 Task: Create in the project AgileKite and in the Backlog issue 'Create a new online platform for online sales and negotiation courses with advanced sales techniques and negotiation skills features' a child issue 'Integration with benefits management systems', and assign it to team member softage.2@softage.net. Create in the project AgileKite and in the Backlog issue 'Implement a new cloud-based supply chain management system for a company with advanced supply chain visibility and planning features' a child issue 'Code optimization for energy-efficient data compression', and assign it to team member softage.3@softage.net
Action: Mouse scrolled (388, 683) with delta (0, 0)
Screenshot: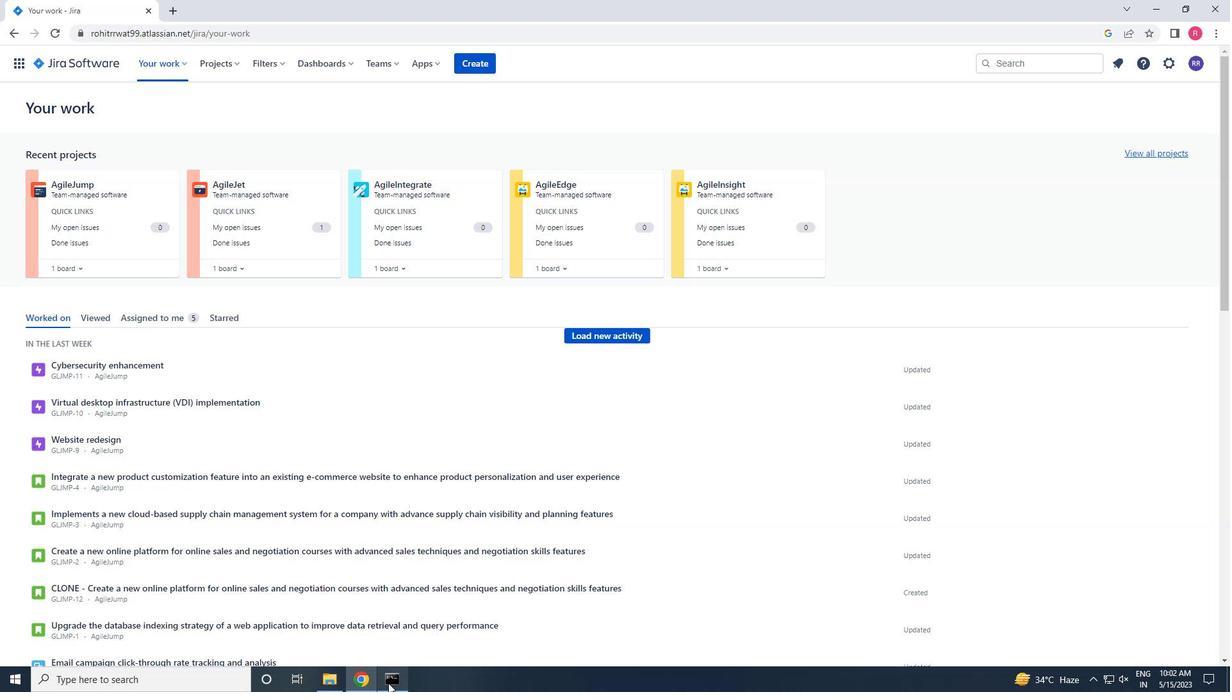 
Action: Mouse moved to (218, 62)
Screenshot: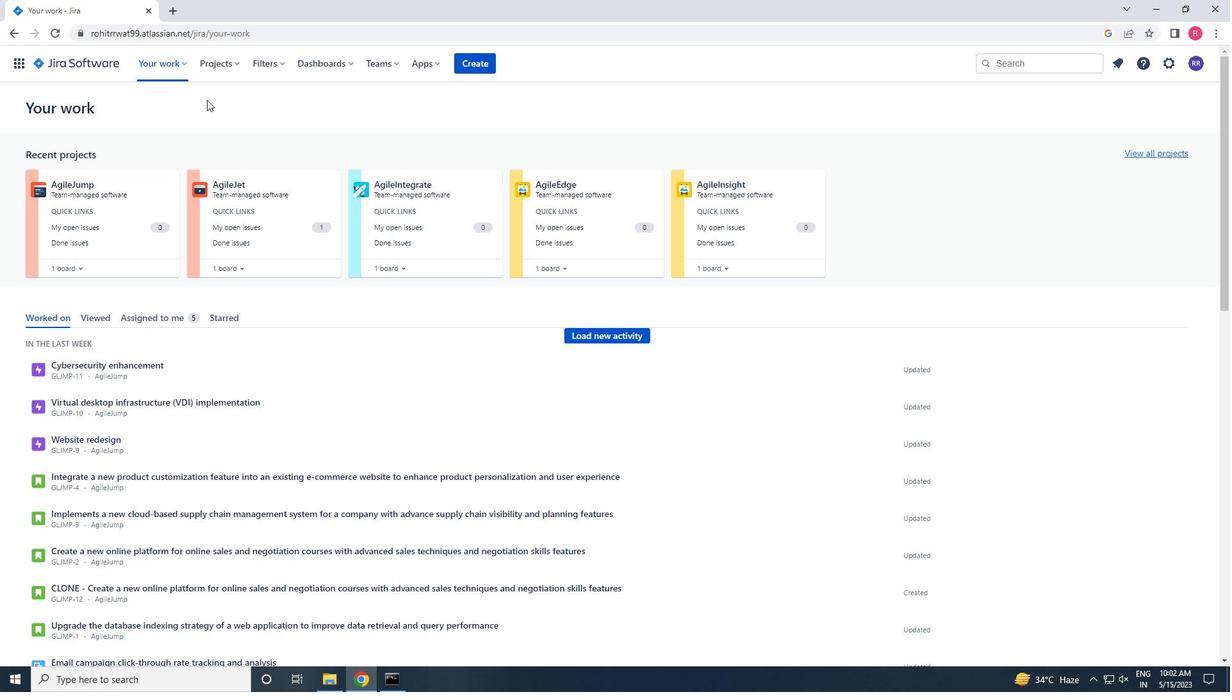 
Action: Mouse pressed left at (218, 62)
Screenshot: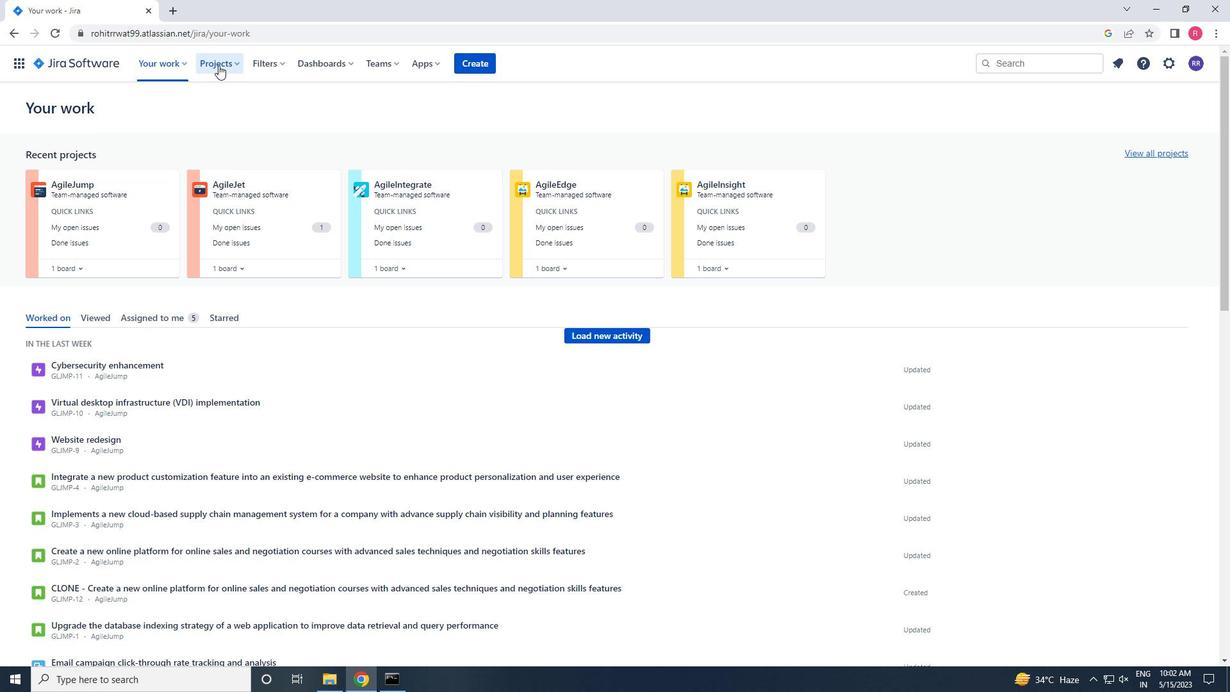 
Action: Mouse moved to (255, 119)
Screenshot: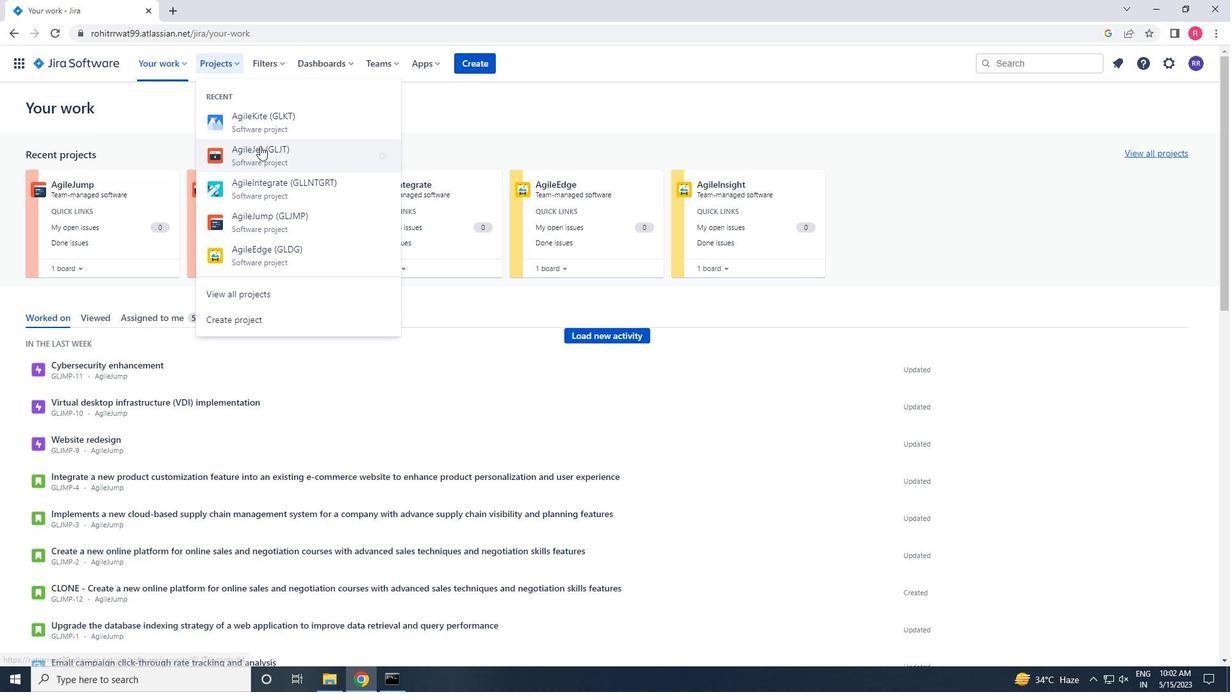
Action: Mouse pressed left at (255, 119)
Screenshot: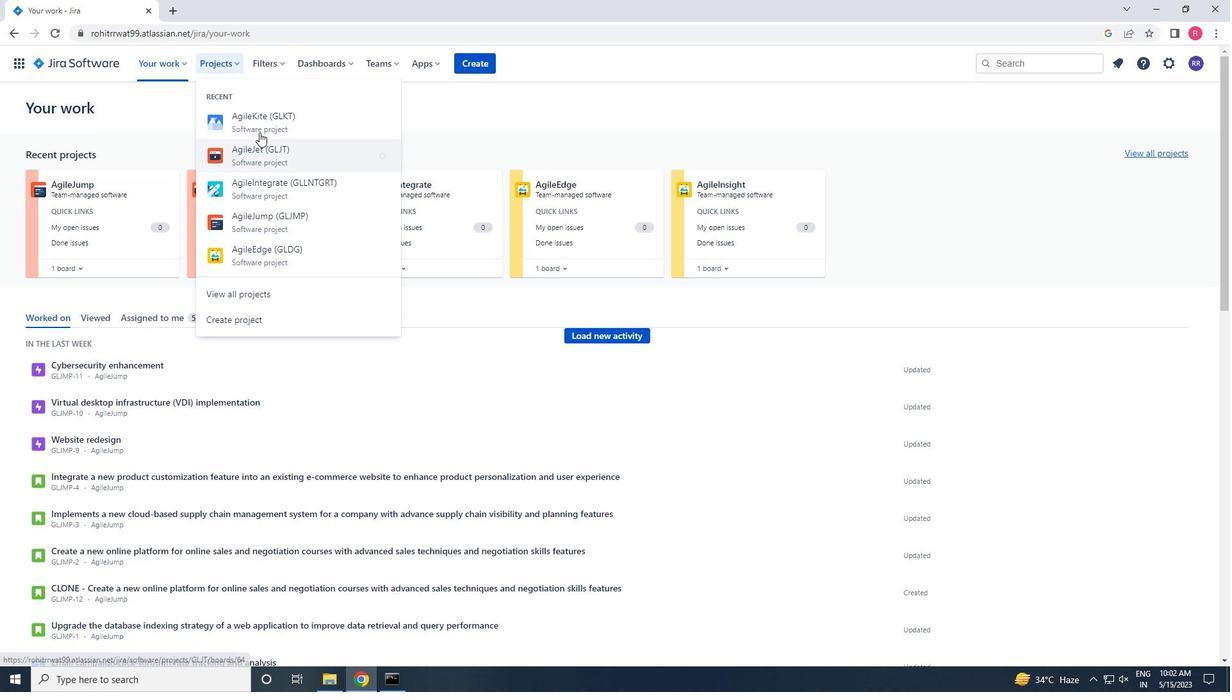 
Action: Mouse moved to (69, 197)
Screenshot: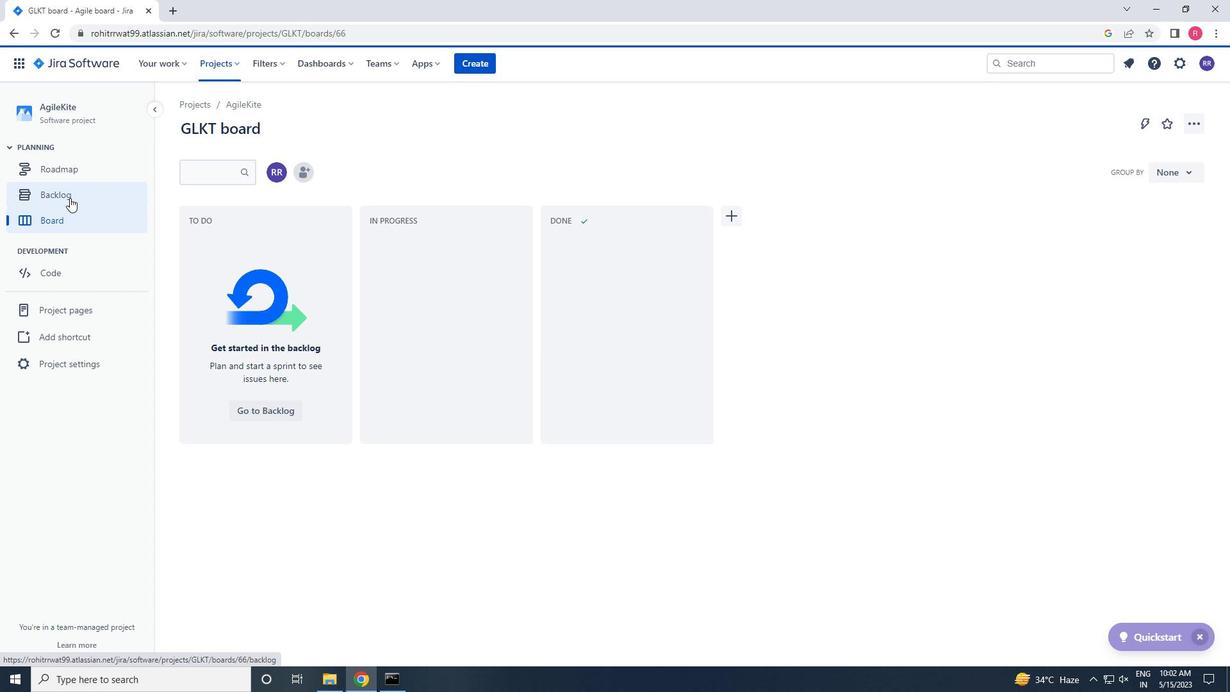 
Action: Mouse pressed left at (69, 197)
Screenshot: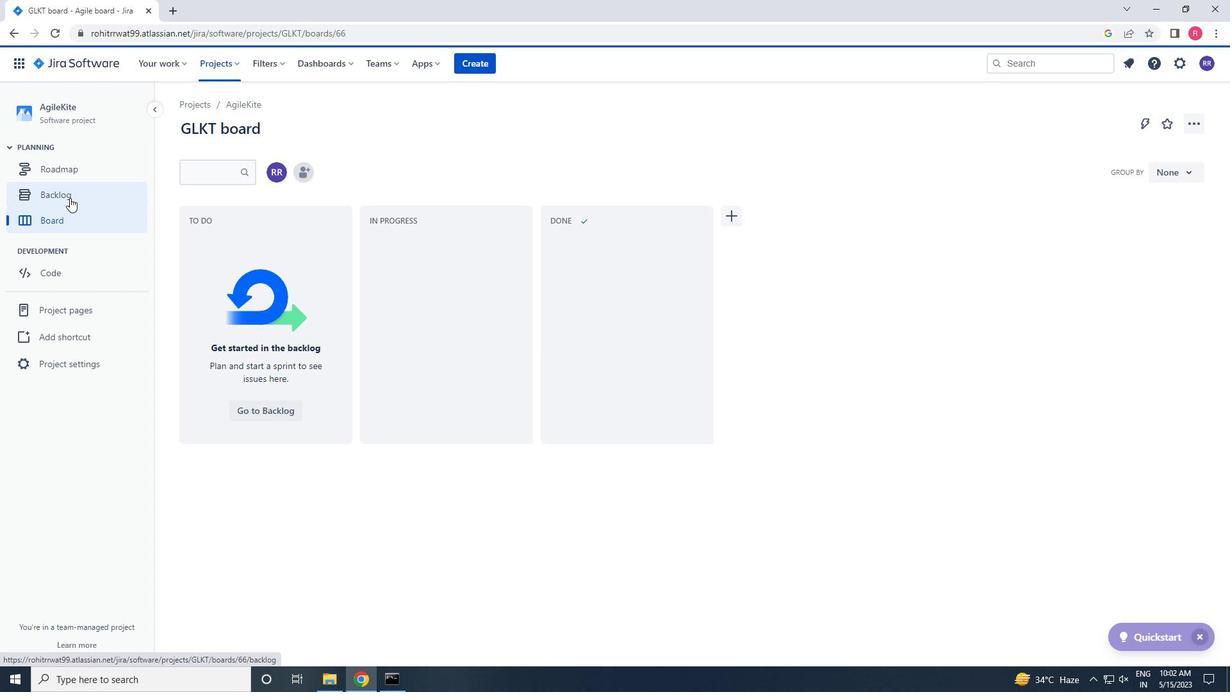 
Action: Mouse moved to (424, 346)
Screenshot: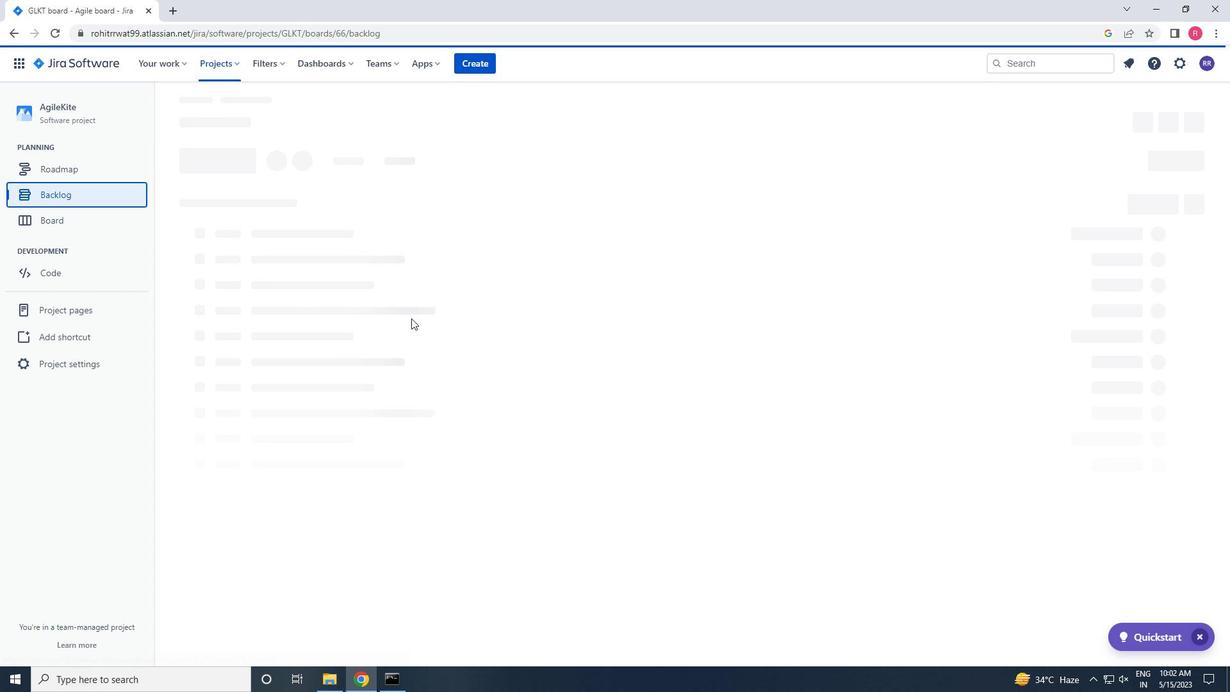 
Action: Mouse scrolled (424, 346) with delta (0, 0)
Screenshot: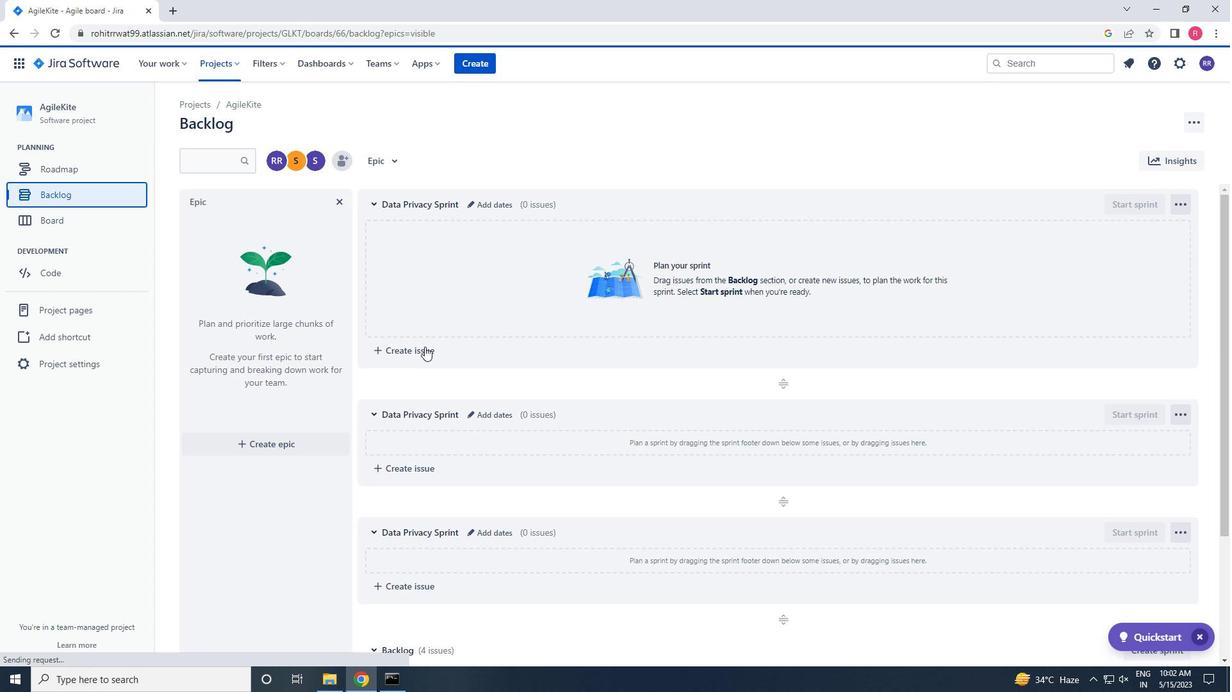 
Action: Mouse scrolled (424, 346) with delta (0, 0)
Screenshot: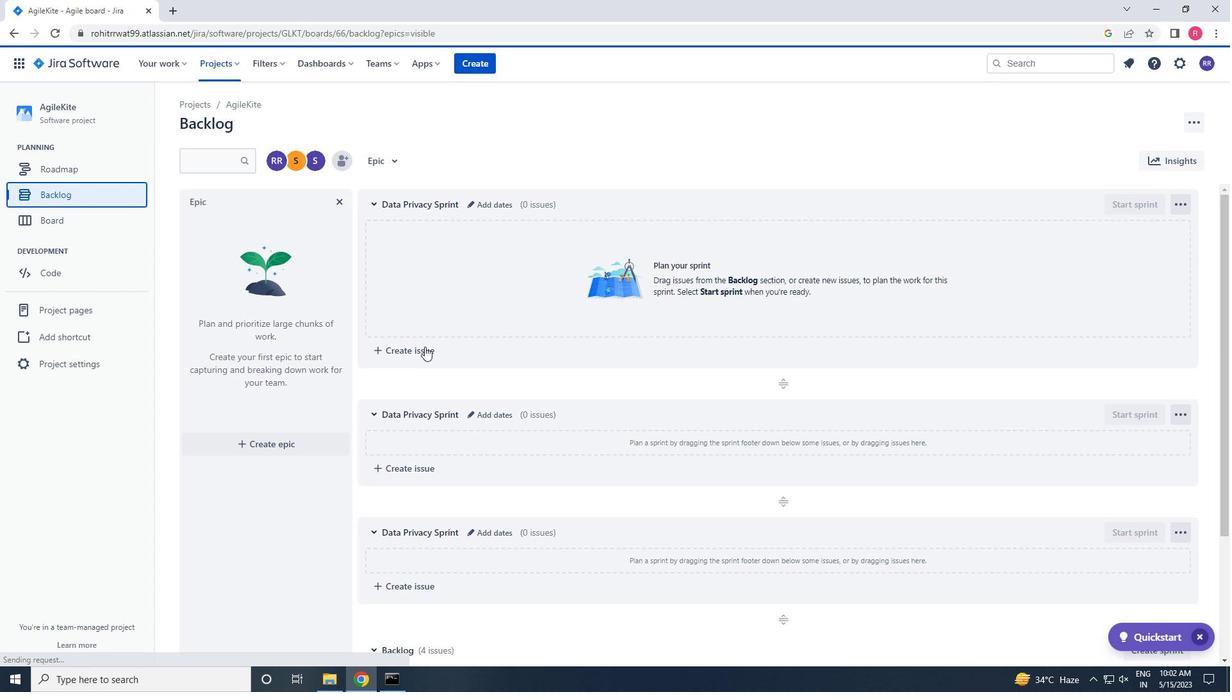 
Action: Mouse scrolled (424, 346) with delta (0, 0)
Screenshot: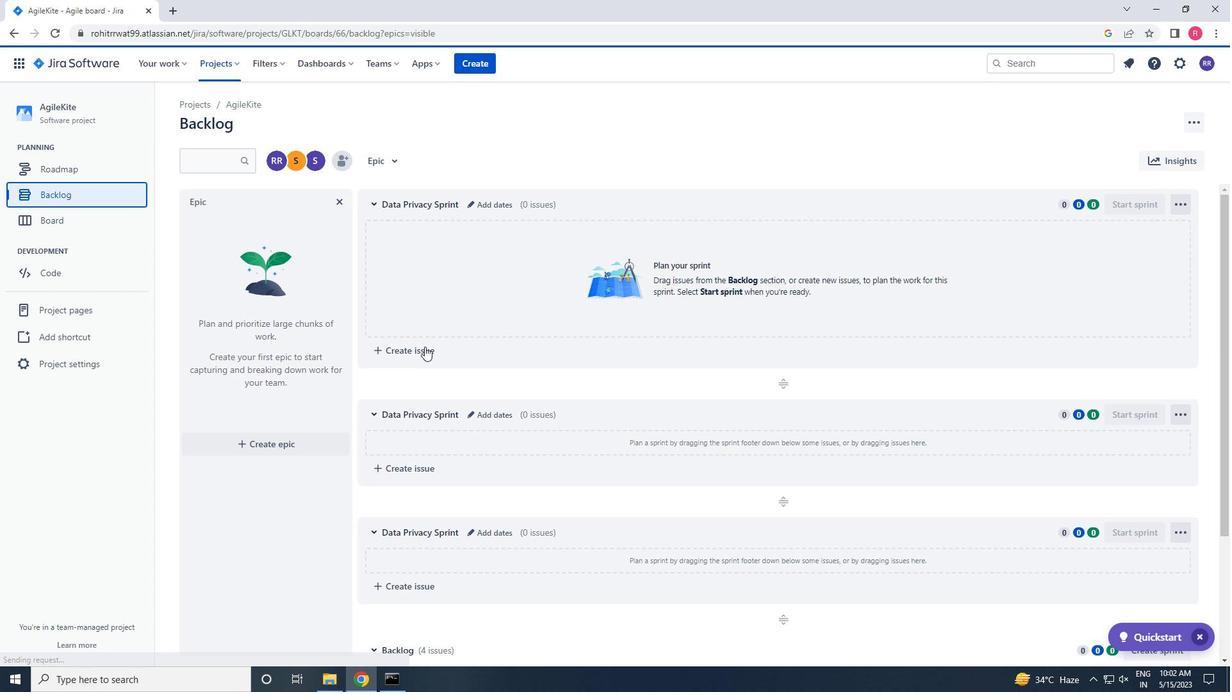 
Action: Mouse scrolled (424, 346) with delta (0, 0)
Screenshot: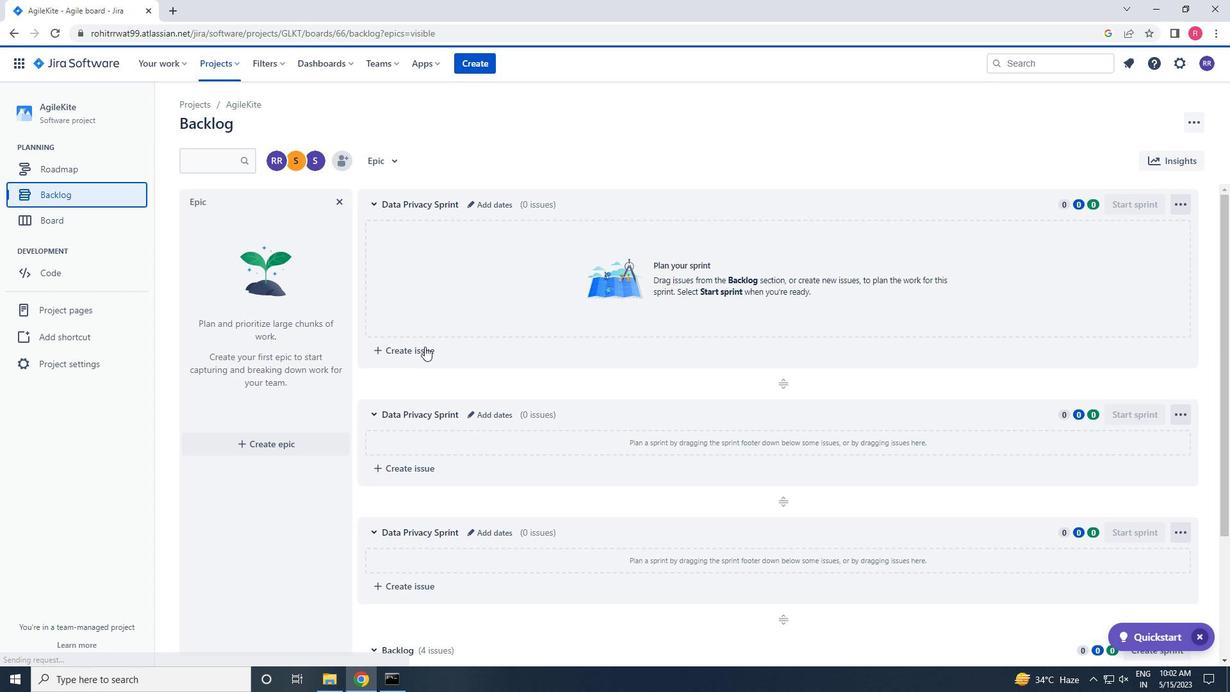 
Action: Mouse moved to (425, 347)
Screenshot: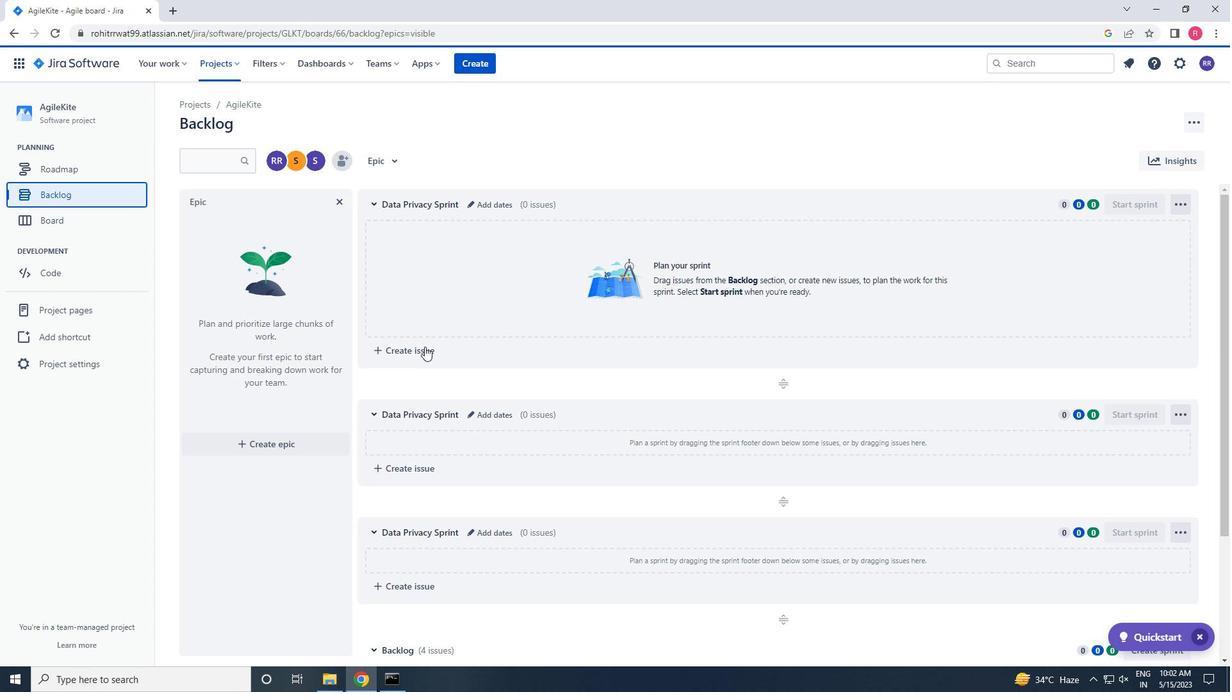
Action: Mouse scrolled (425, 346) with delta (0, 0)
Screenshot: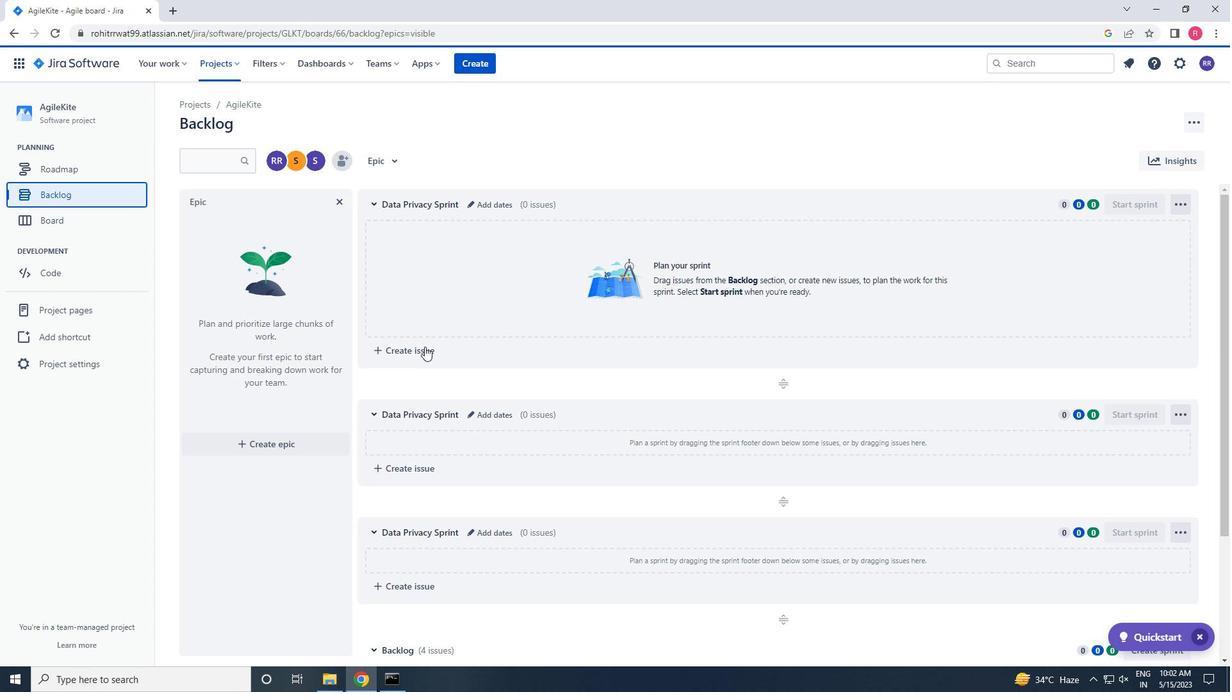 
Action: Mouse moved to (486, 379)
Screenshot: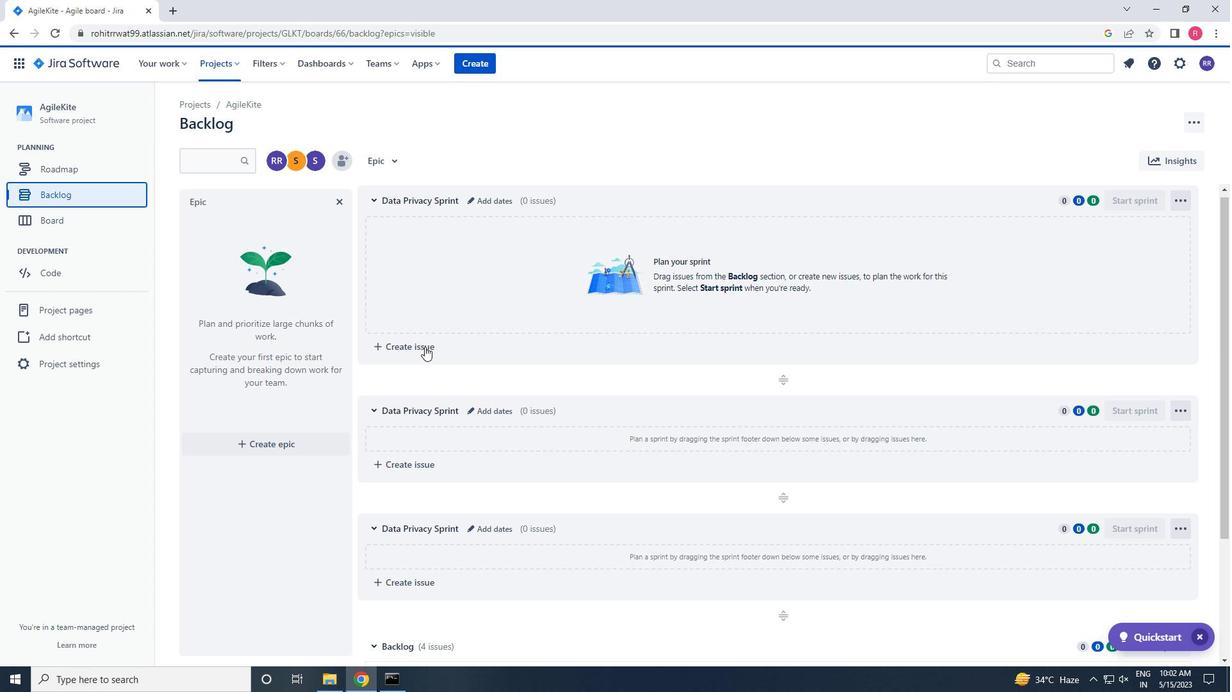 
Action: Mouse scrolled (486, 378) with delta (0, 0)
Screenshot: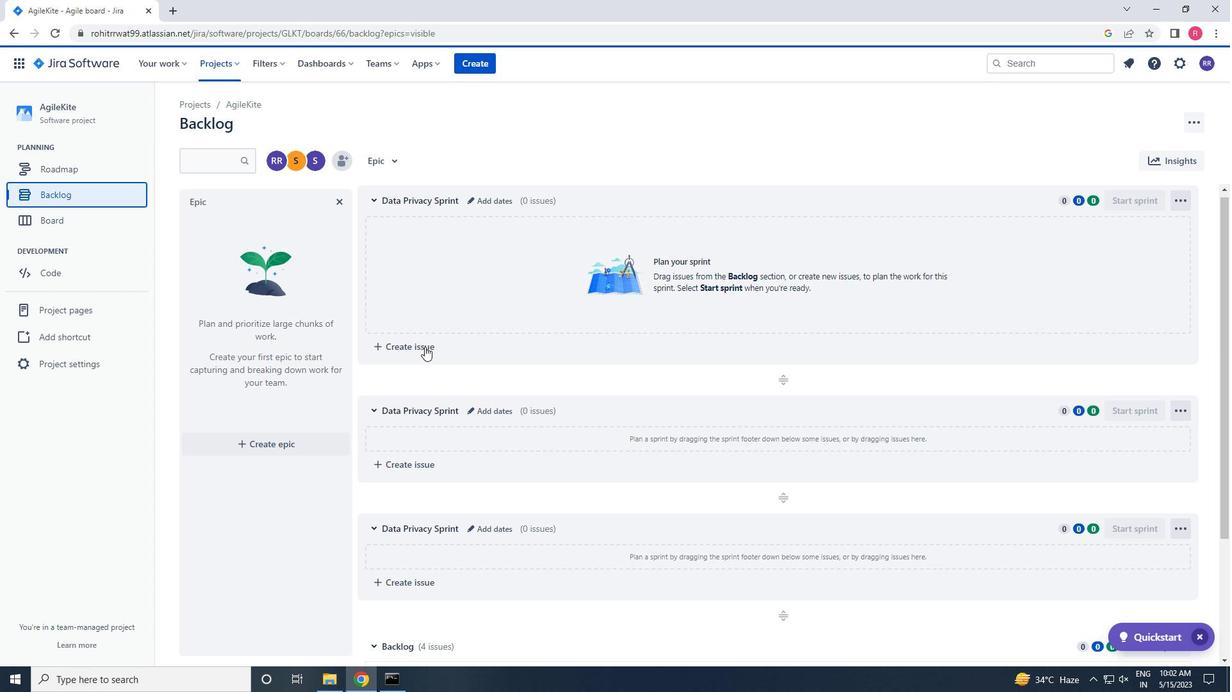 
Action: Mouse moved to (633, 483)
Screenshot: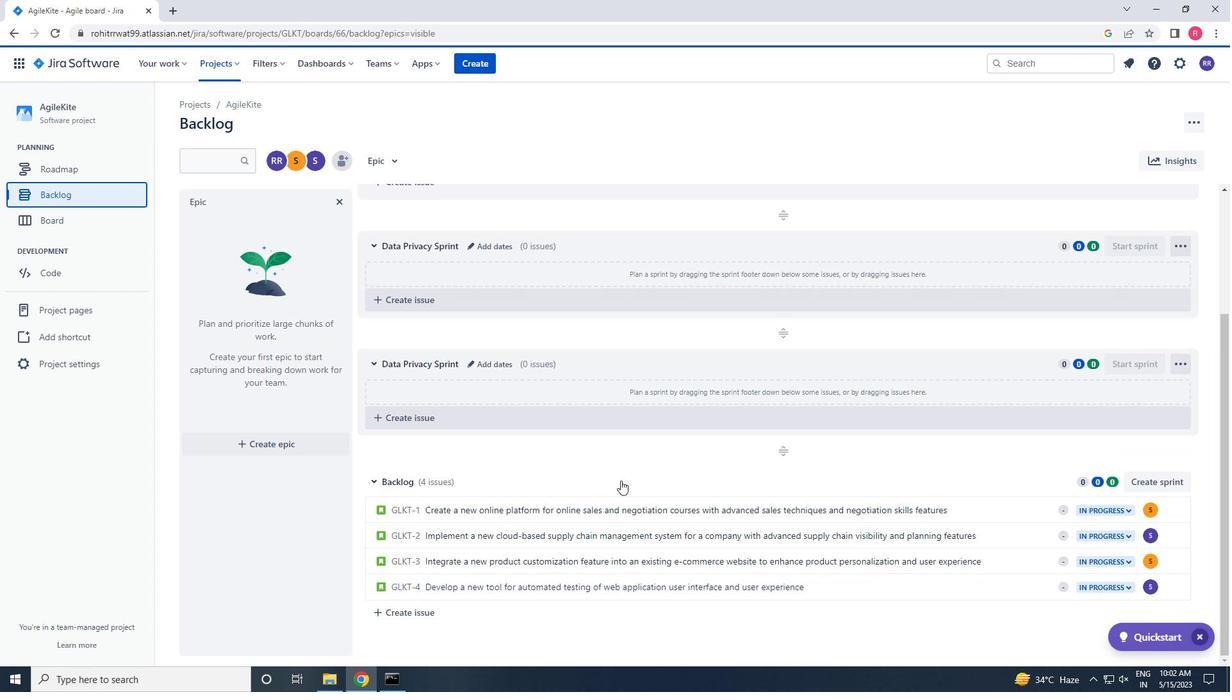 
Action: Mouse scrolled (633, 483) with delta (0, 0)
Screenshot: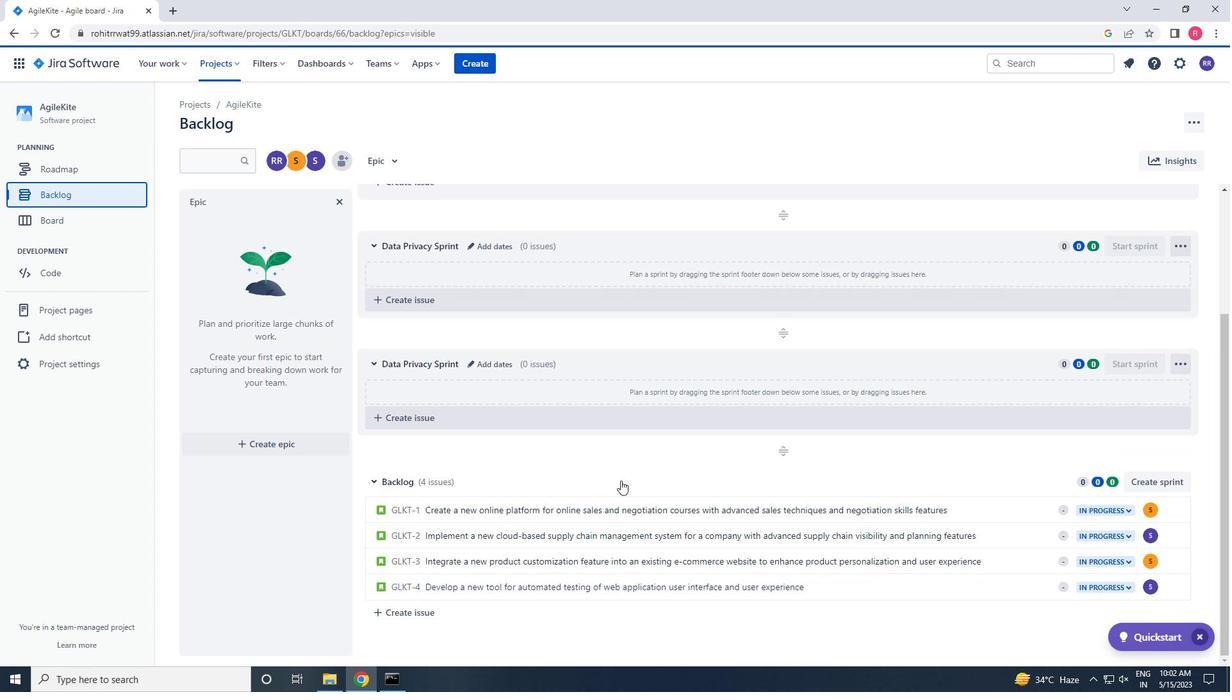
Action: Mouse moved to (635, 485)
Screenshot: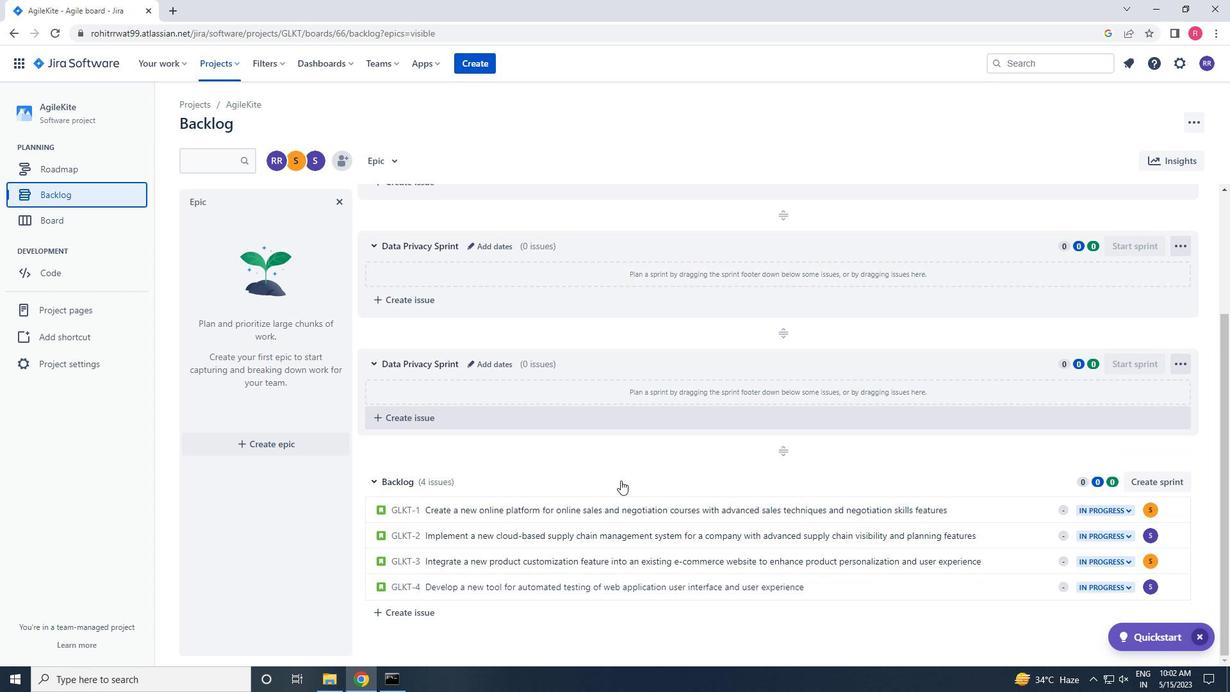 
Action: Mouse scrolled (635, 484) with delta (0, 0)
Screenshot: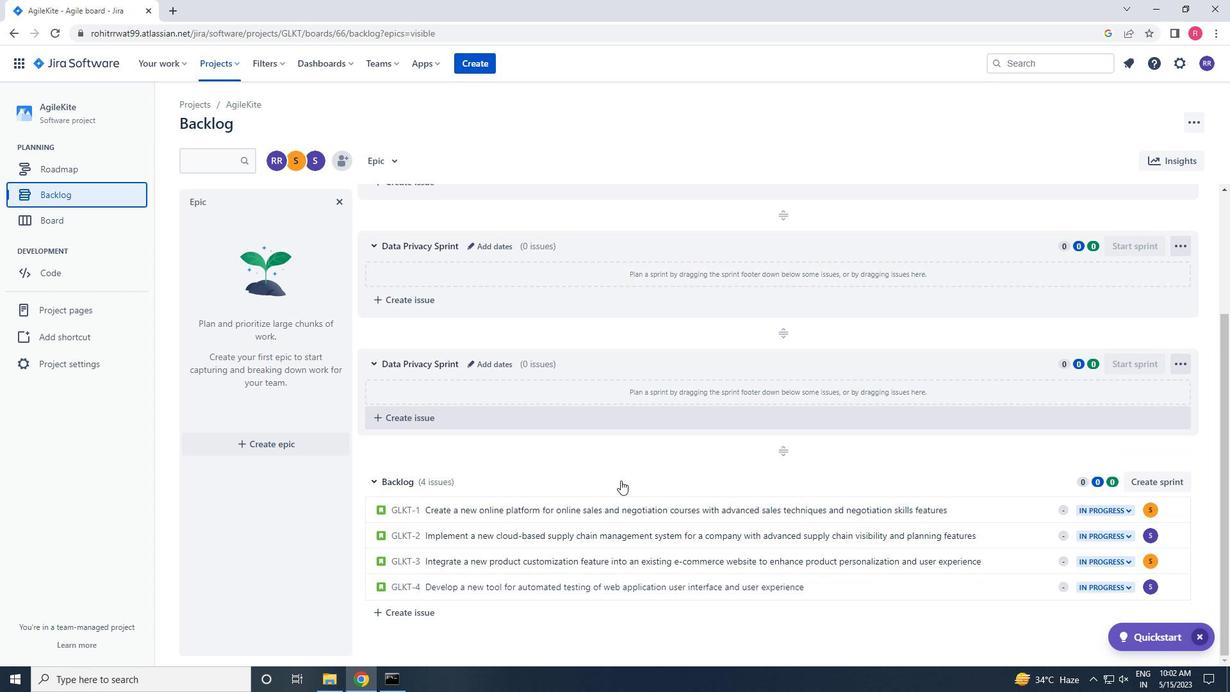 
Action: Mouse moved to (635, 485)
Screenshot: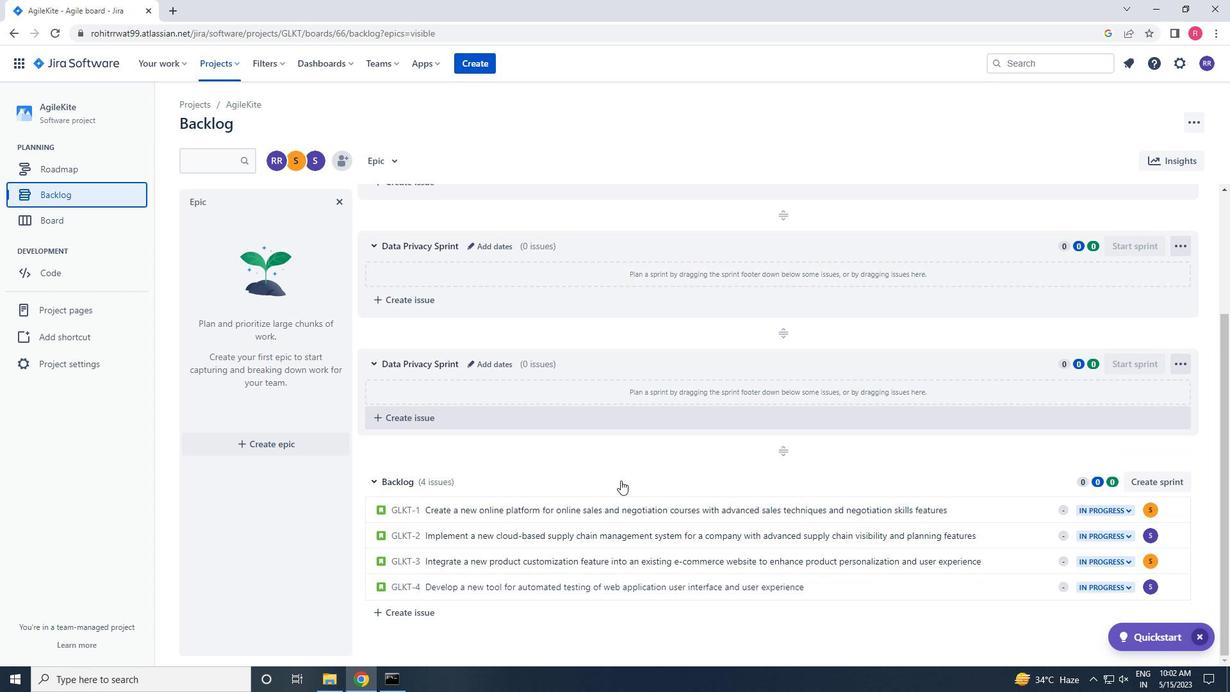 
Action: Mouse scrolled (635, 484) with delta (0, 0)
Screenshot: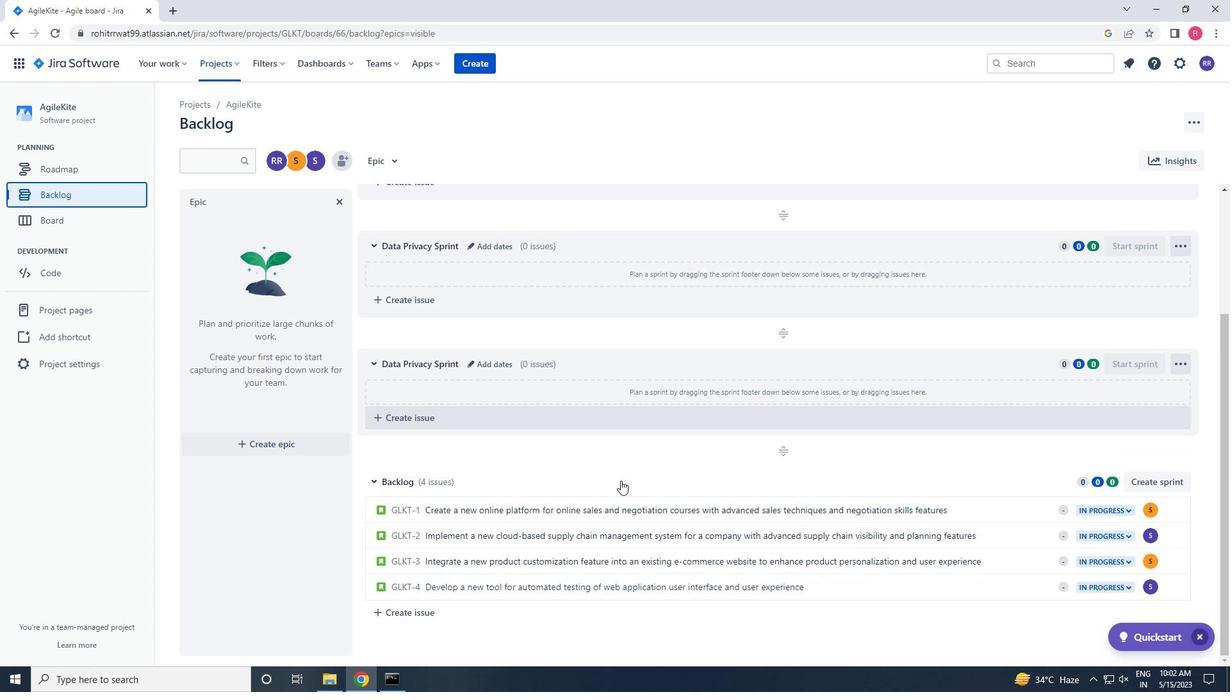 
Action: Mouse moved to (1006, 512)
Screenshot: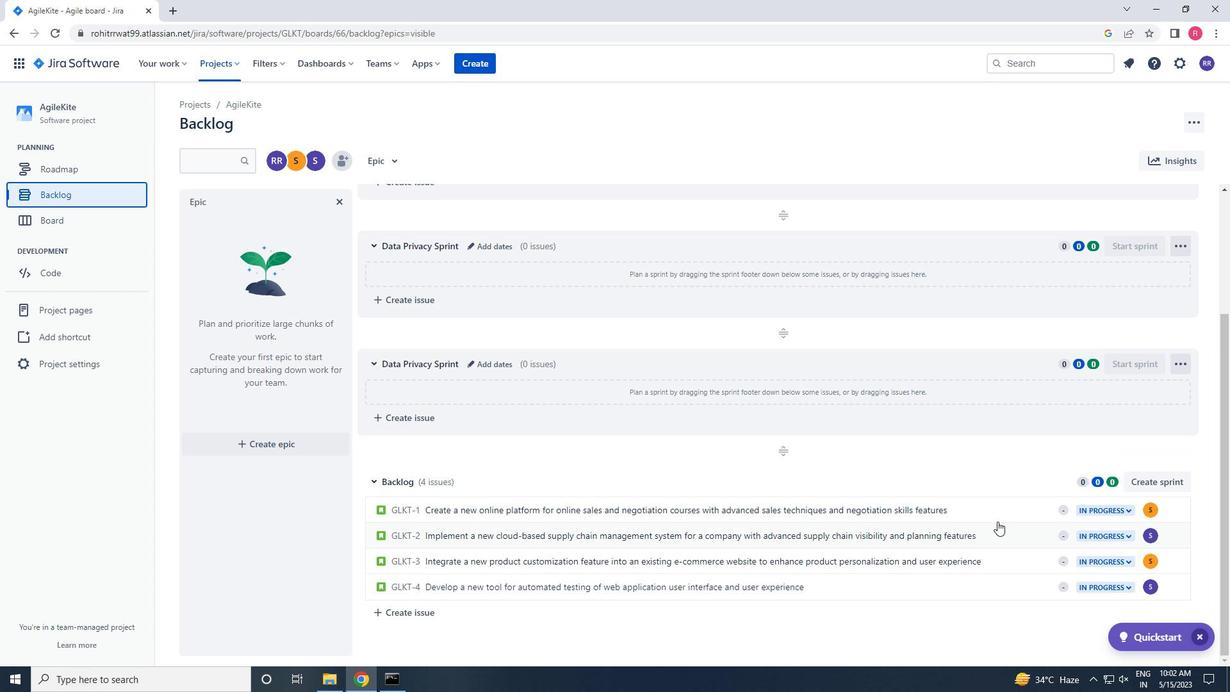 
Action: Mouse pressed left at (1006, 512)
Screenshot: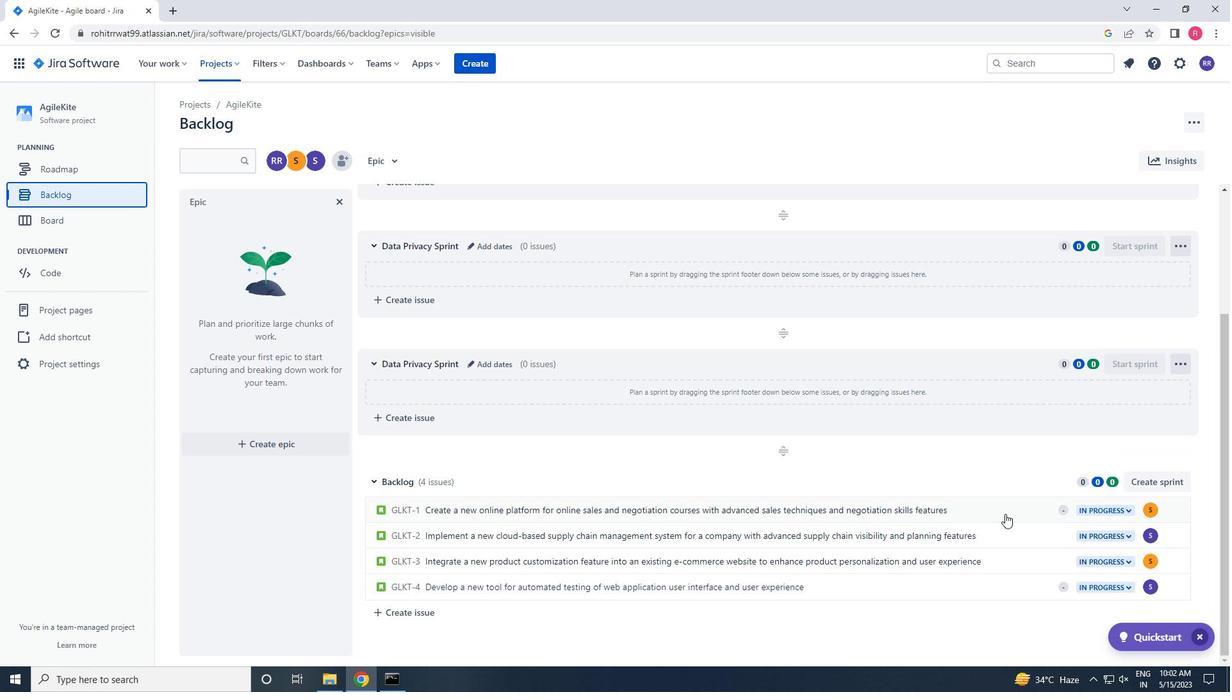 
Action: Mouse moved to (1002, 324)
Screenshot: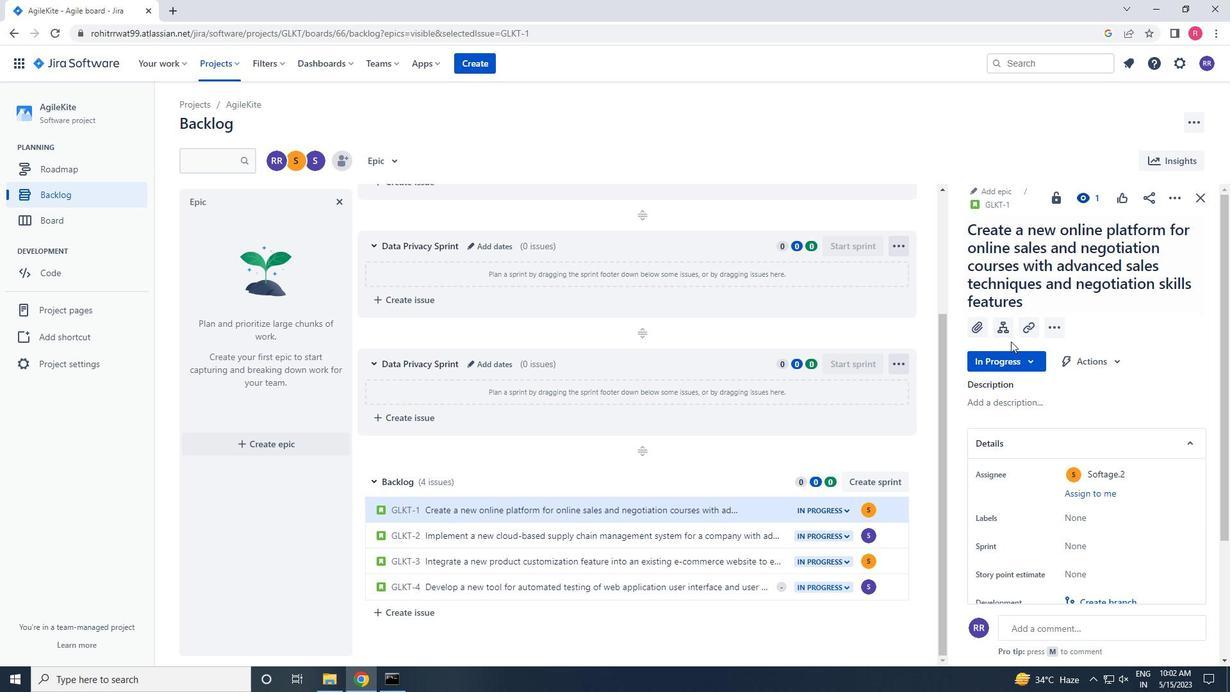 
Action: Mouse pressed left at (1002, 324)
Screenshot: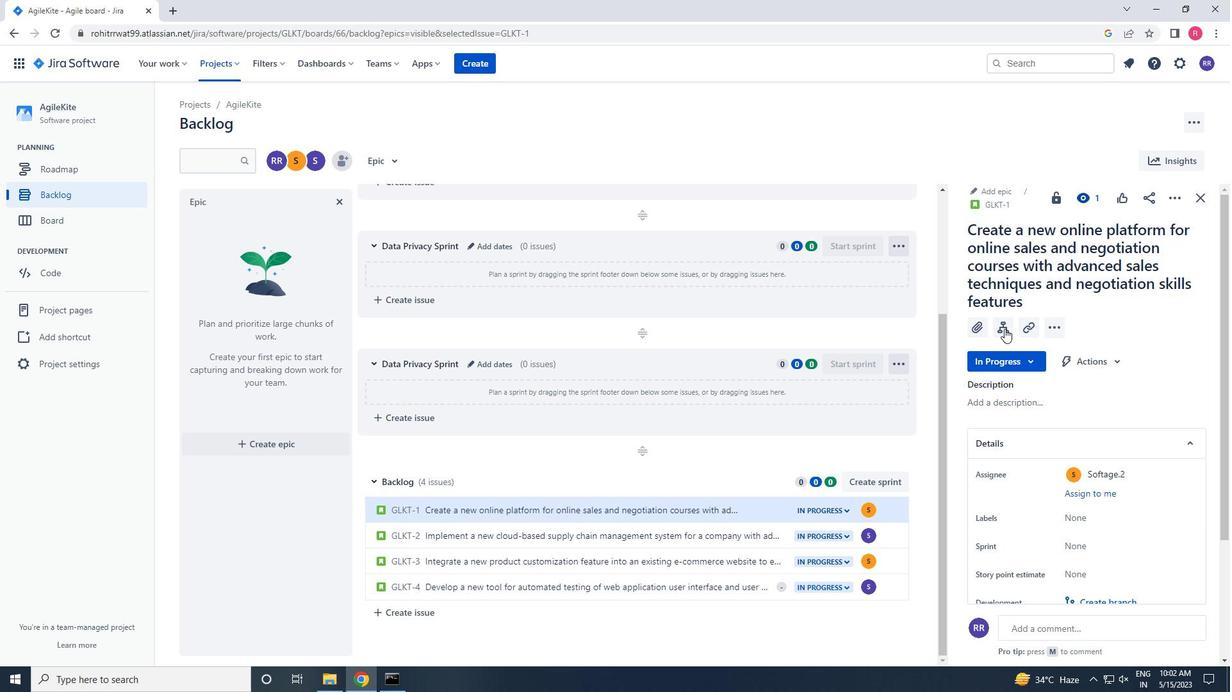 
Action: Mouse moved to (990, 410)
Screenshot: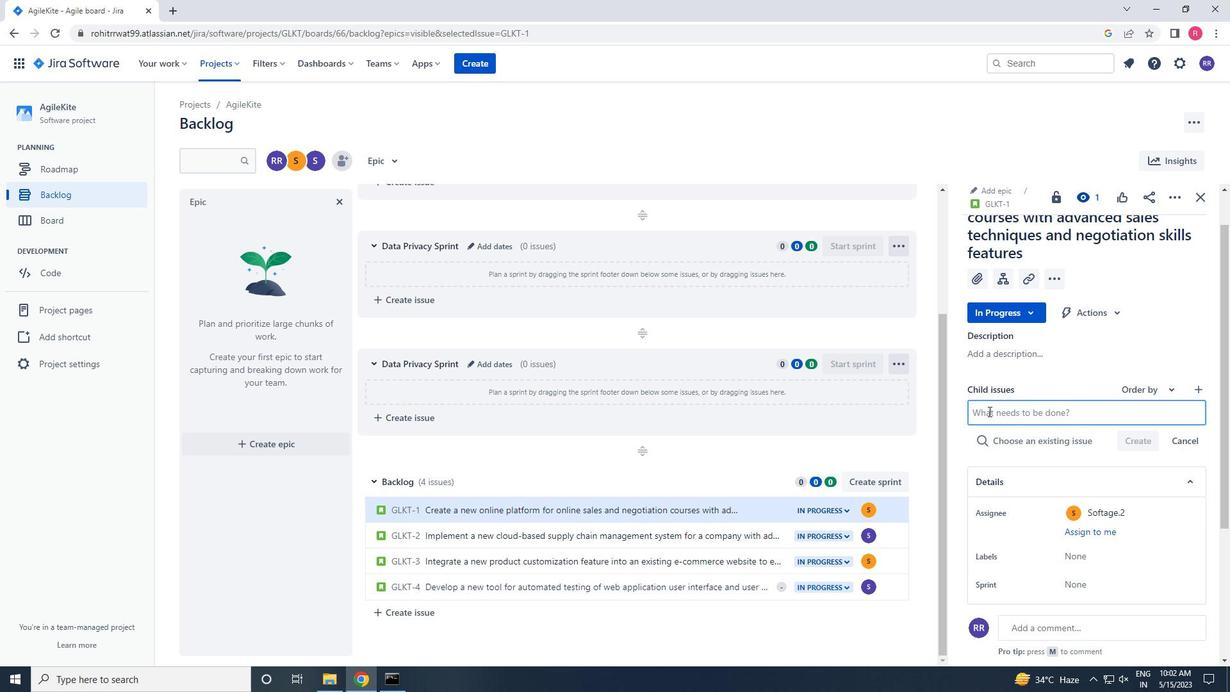 
Action: Key pressed <Key.shift_r>n<Key.backspace><Key.shift_r>Integration<Key.space>with<Key.space>benefits<Key.space>management<Key.space>
Screenshot: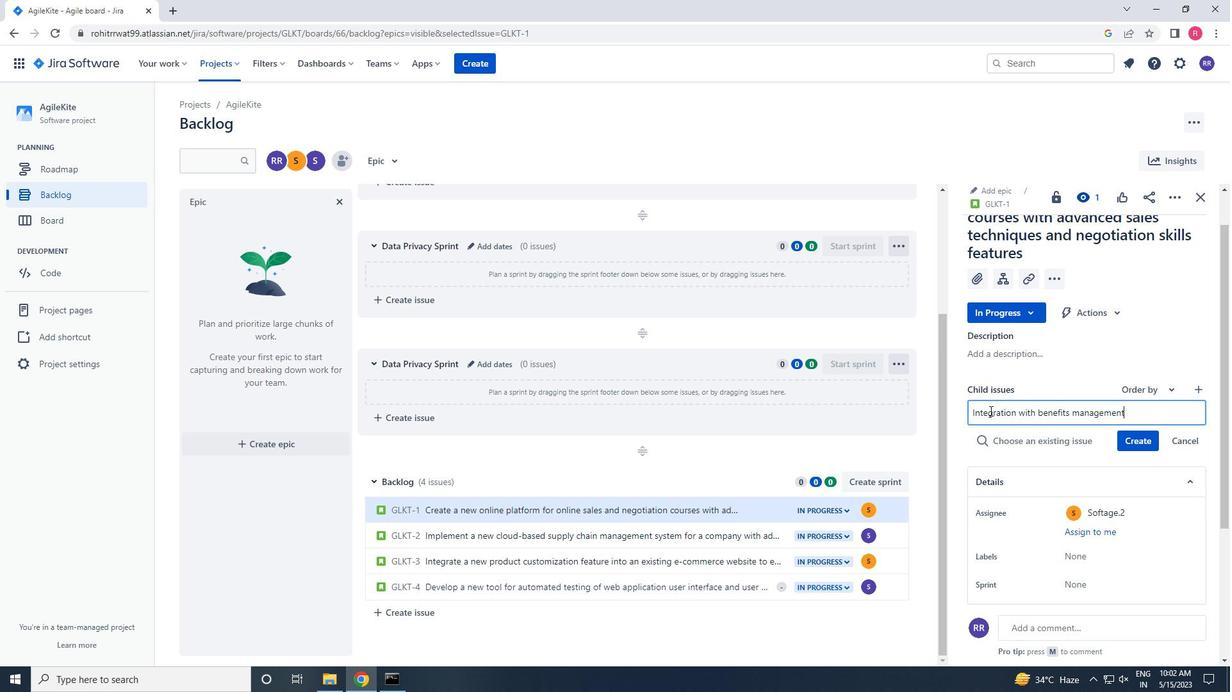 
Action: Mouse moved to (1120, 435)
Screenshot: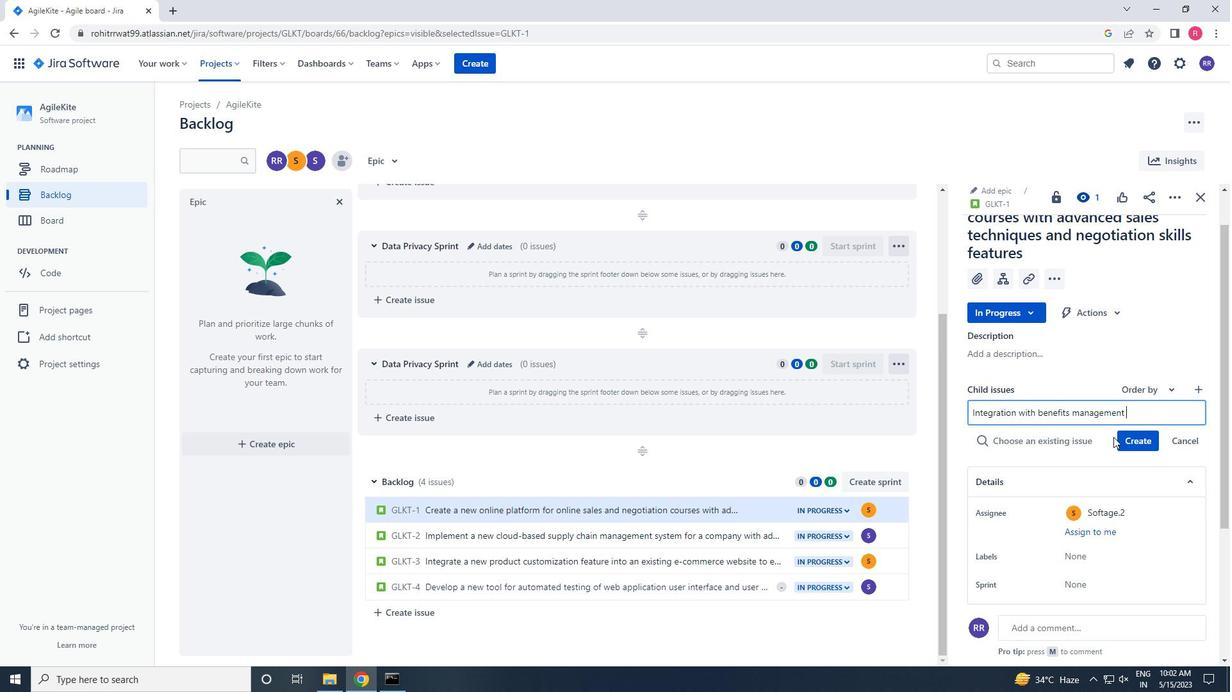 
Action: Key pressed system
Screenshot: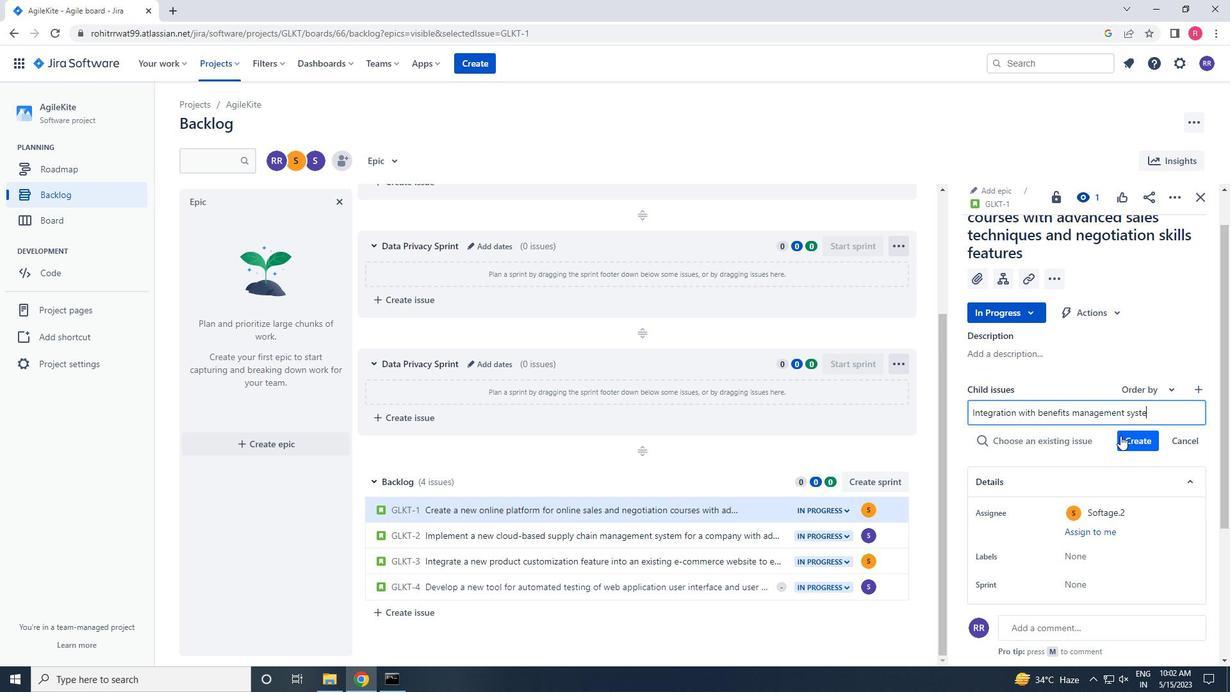 
Action: Mouse moved to (1124, 435)
Screenshot: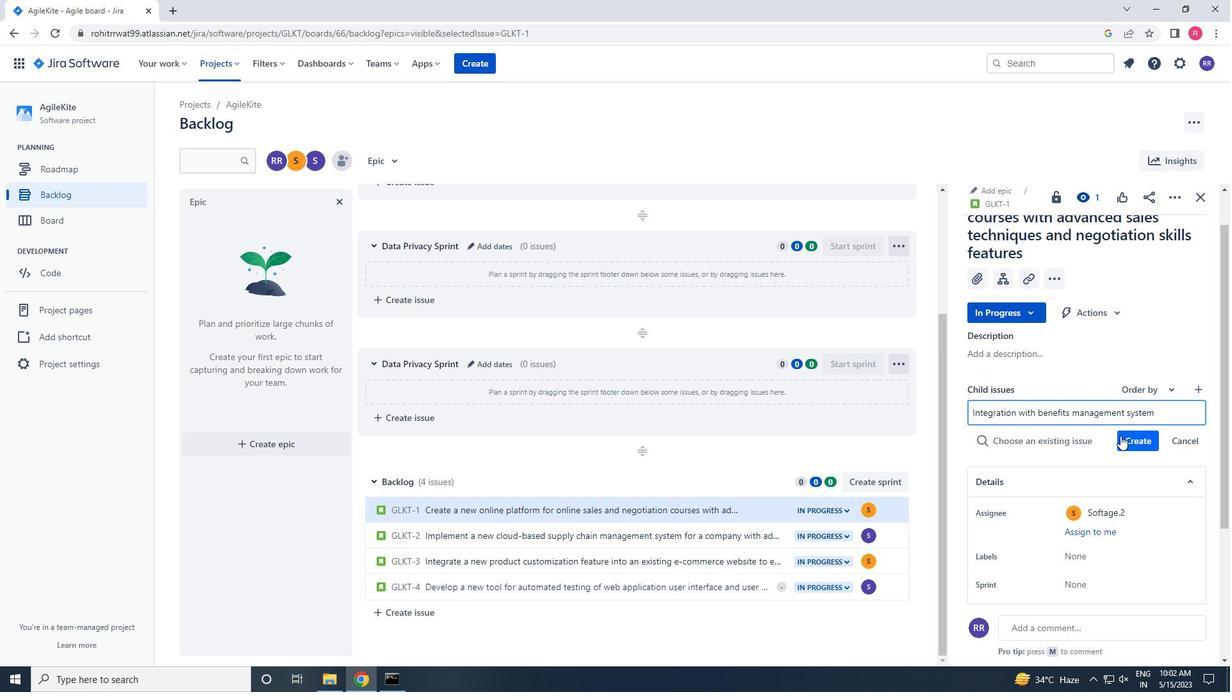 
Action: Mouse pressed left at (1124, 435)
Screenshot: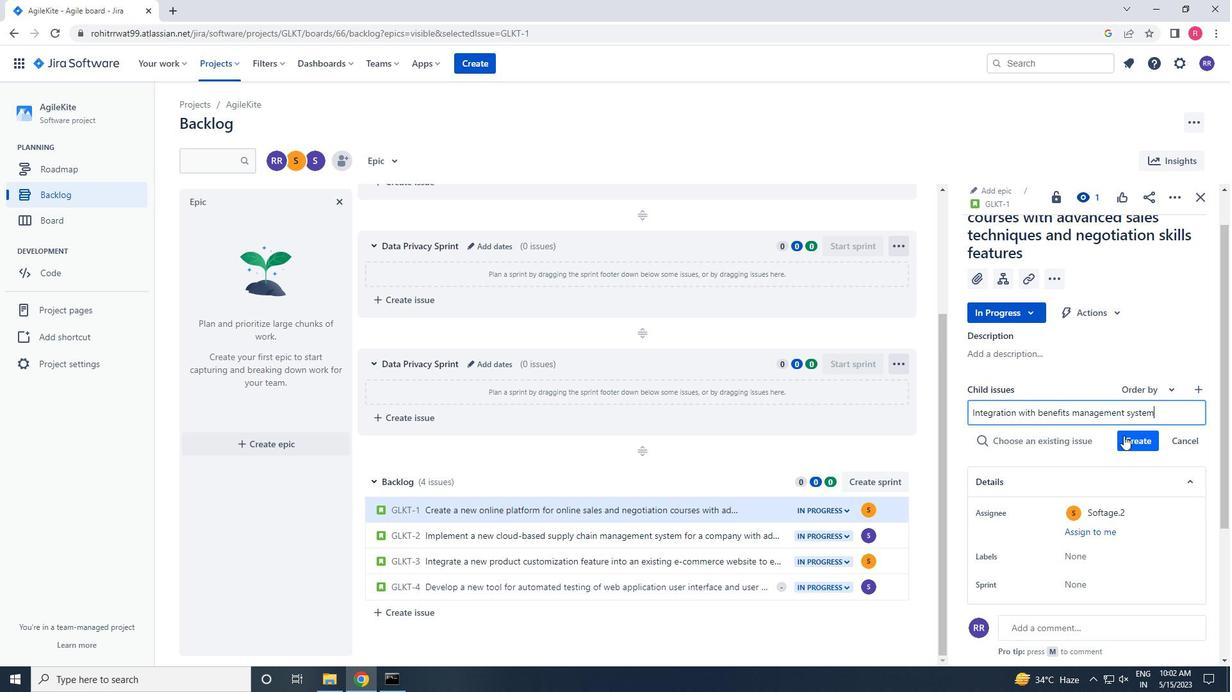 
Action: Mouse moved to (1148, 420)
Screenshot: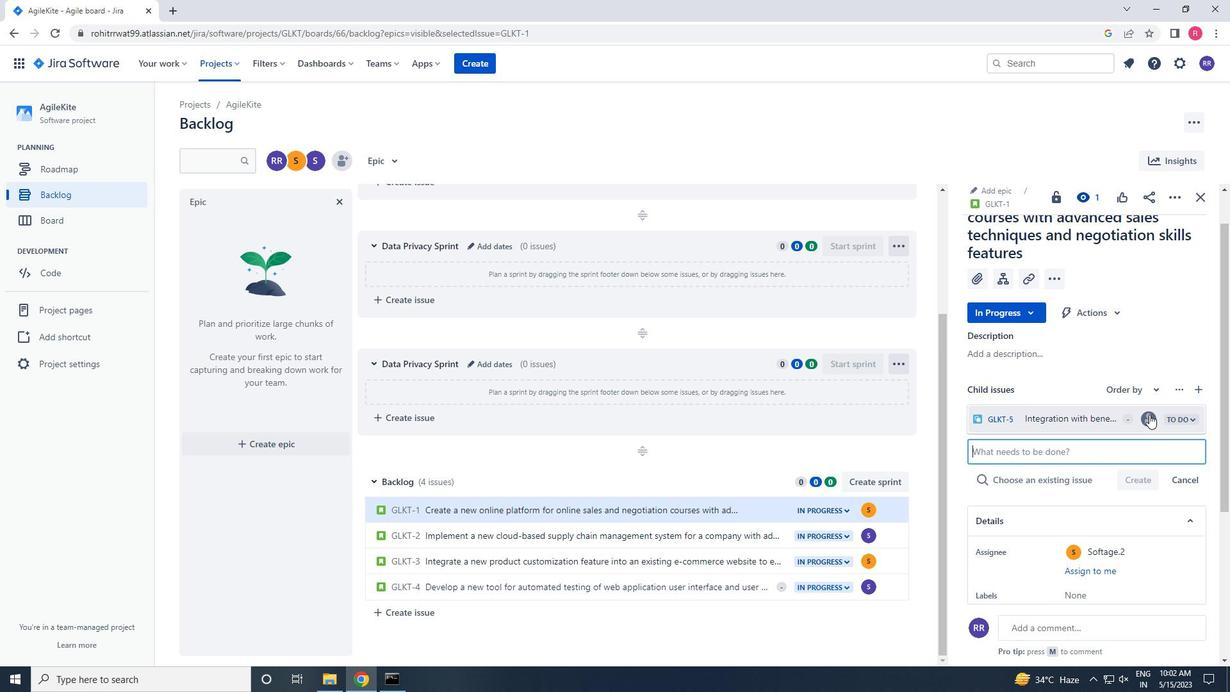 
Action: Mouse pressed left at (1148, 420)
Screenshot: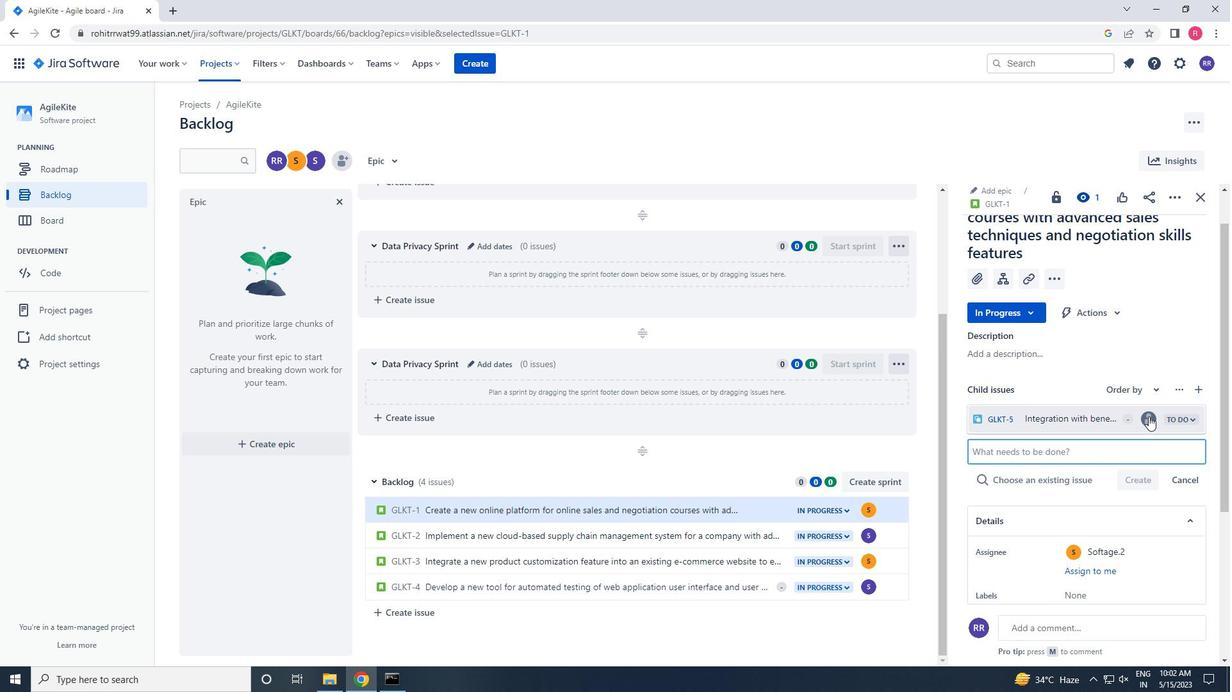 
Action: Mouse moved to (1148, 420)
Screenshot: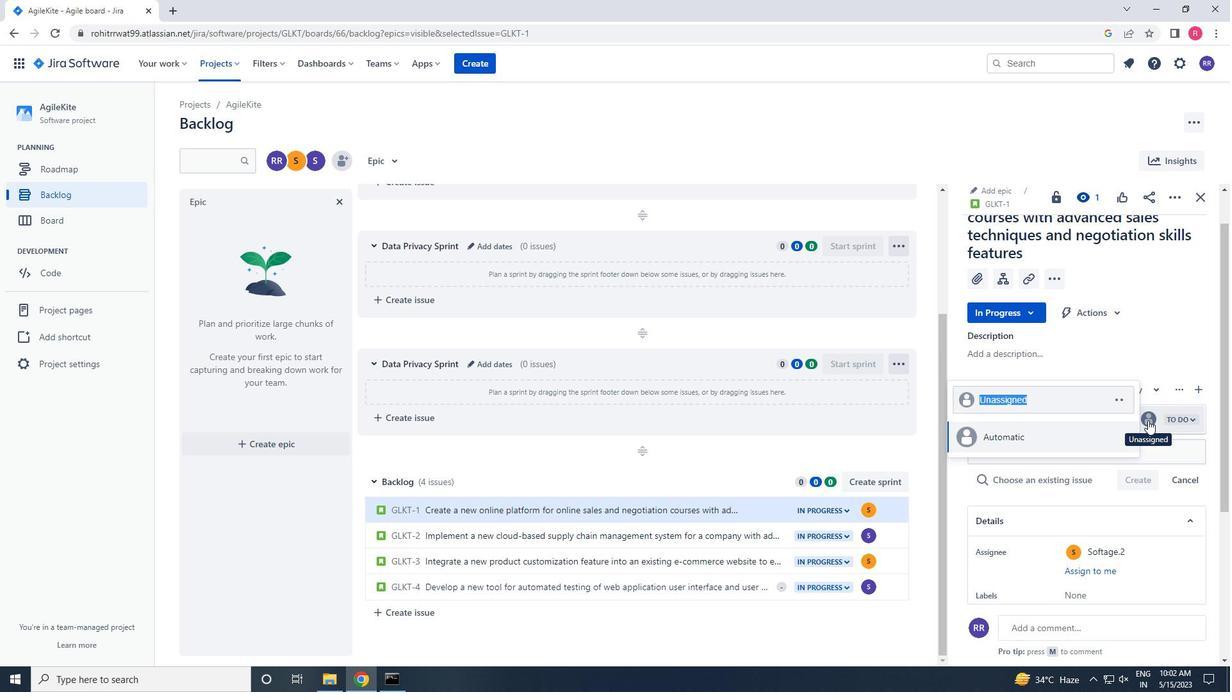 
Action: Key pressed so
Screenshot: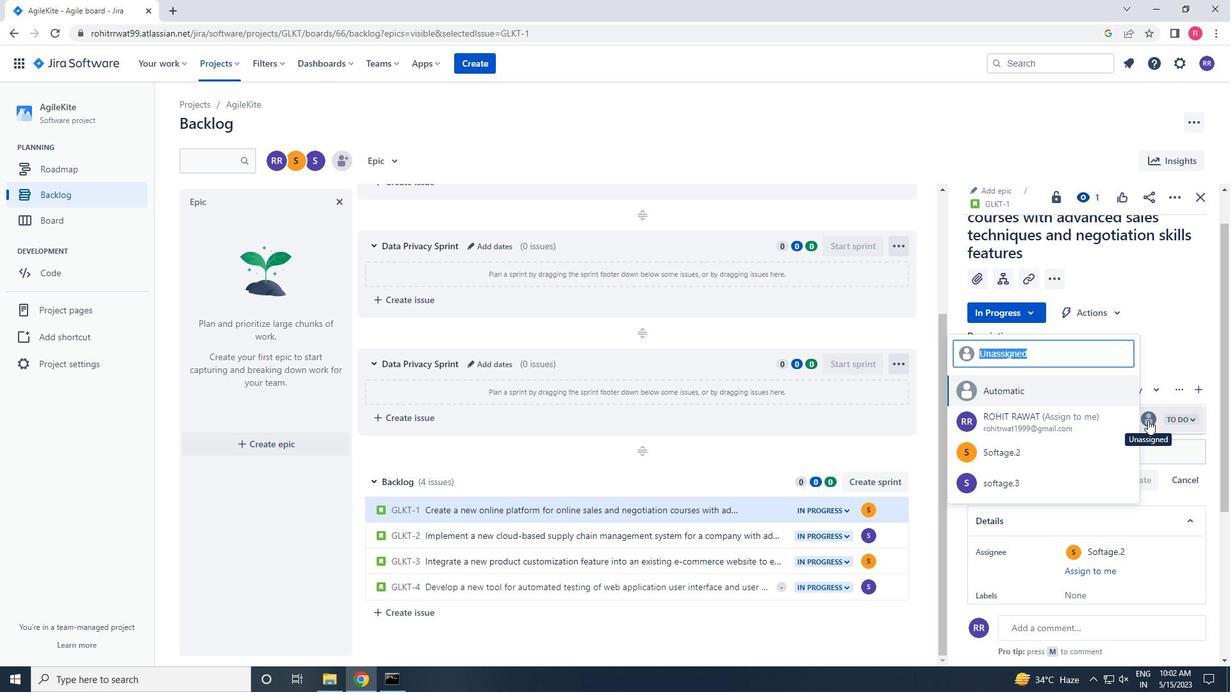 
Action: Mouse moved to (1231, 164)
Screenshot: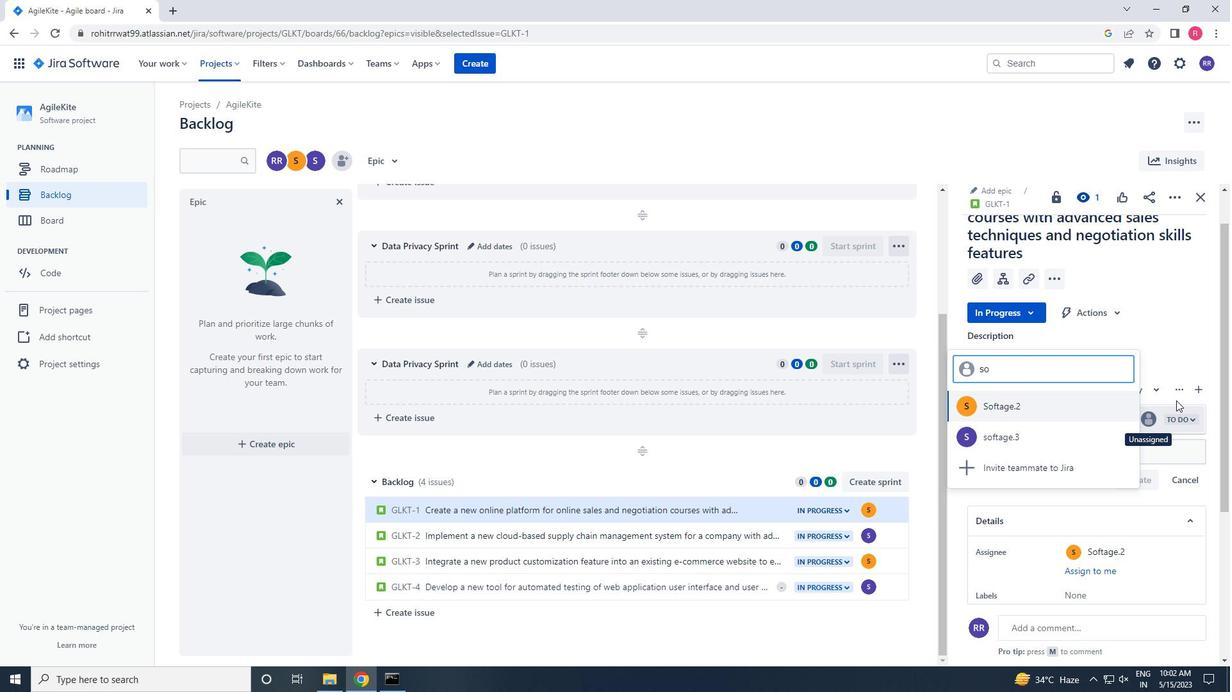 
Action: Key pressed ftage
Screenshot: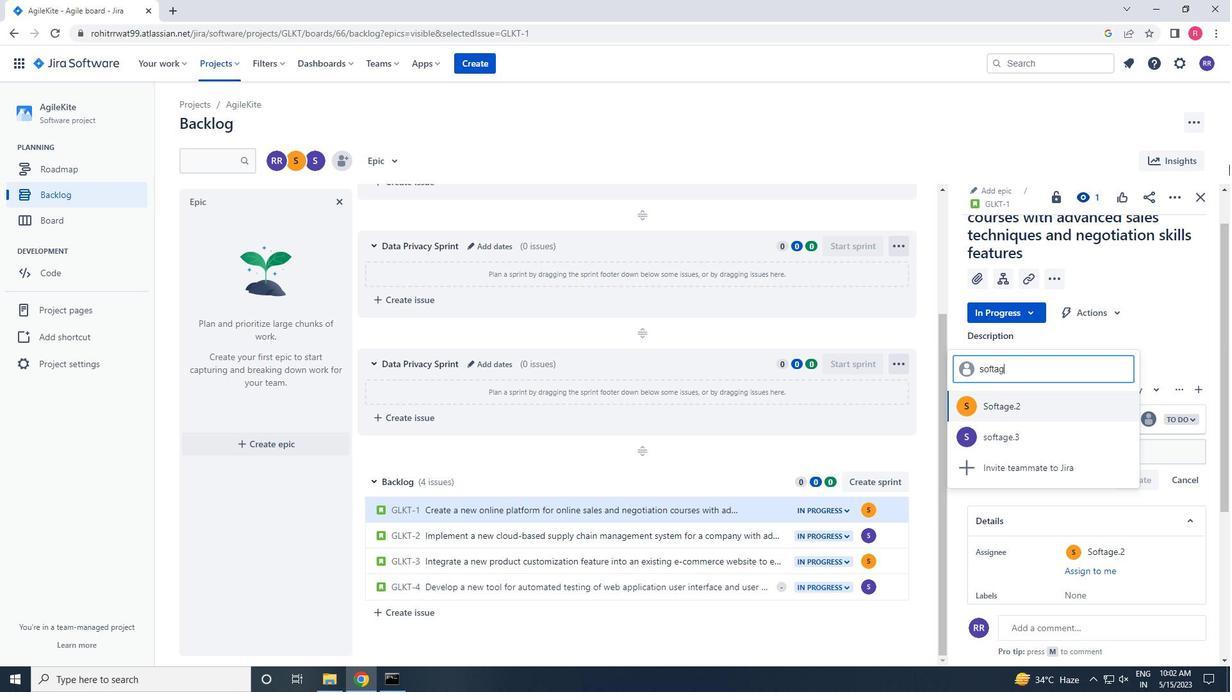 
Action: Mouse moved to (1230, 164)
Screenshot: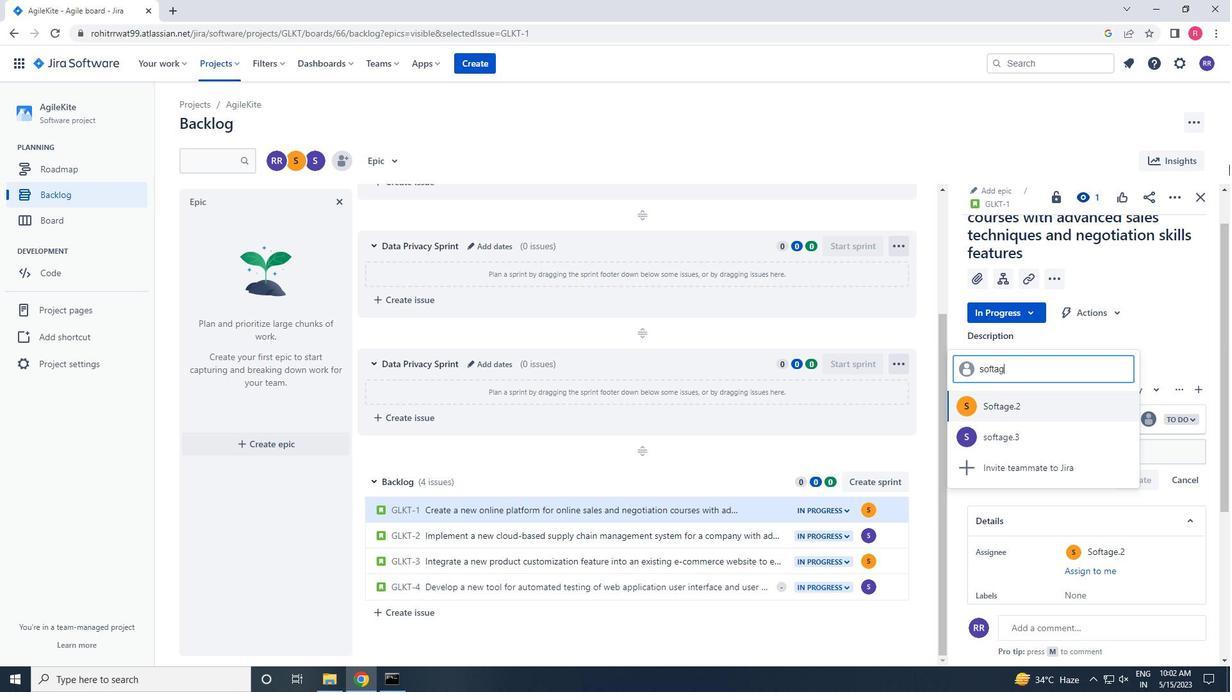 
Action: Key pressed .3<Key.backspace>2<Key.shift>@SOFTAGE.NET
Screenshot: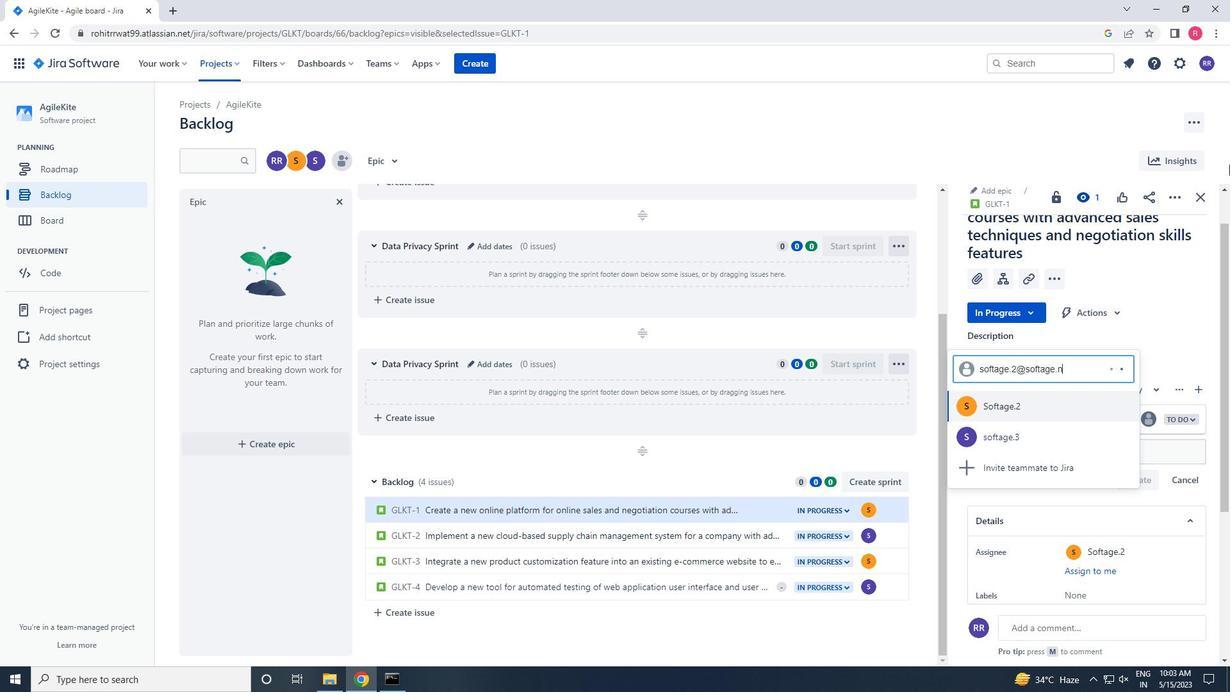 
Action: Mouse moved to (1052, 428)
Screenshot: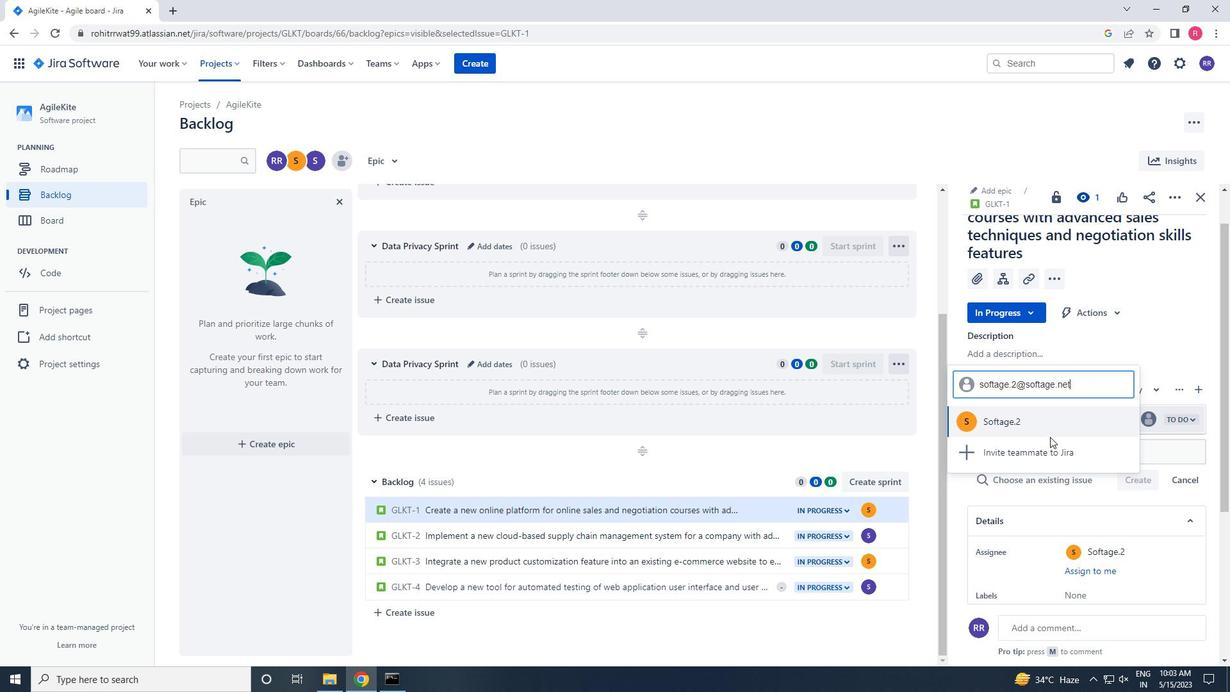 
Action: Mouse pressed left at (1052, 428)
Screenshot: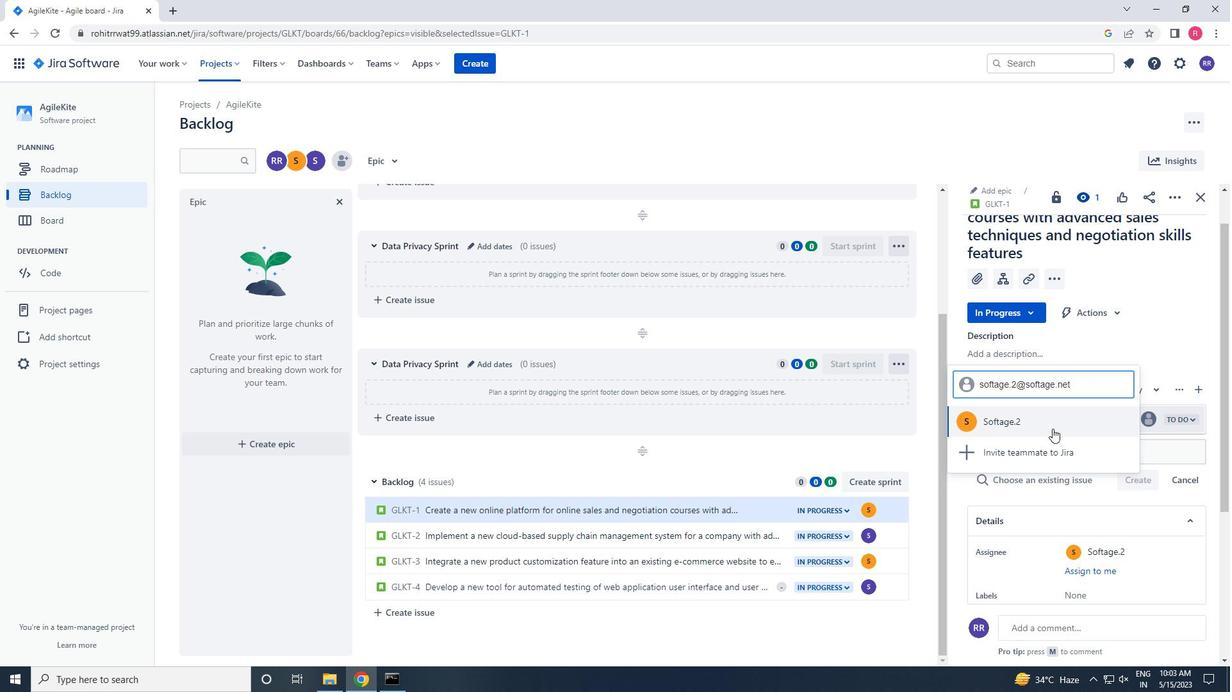 
Action: Mouse moved to (784, 543)
Screenshot: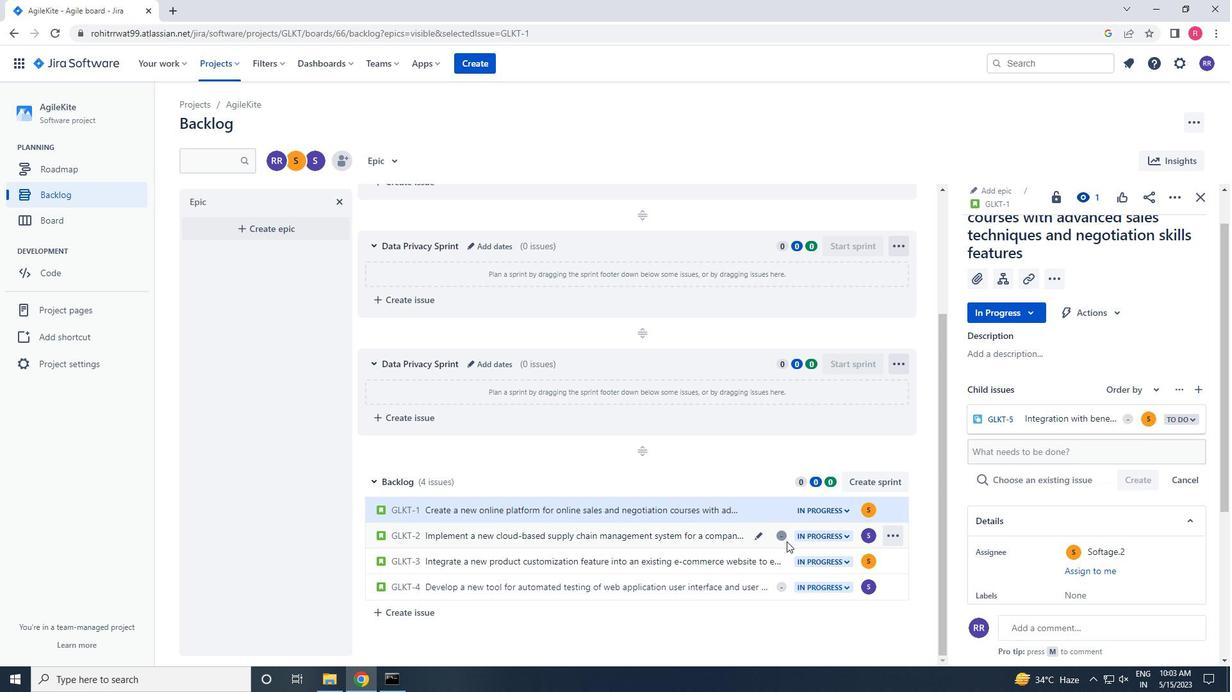 
Action: Mouse pressed left at (784, 543)
Screenshot: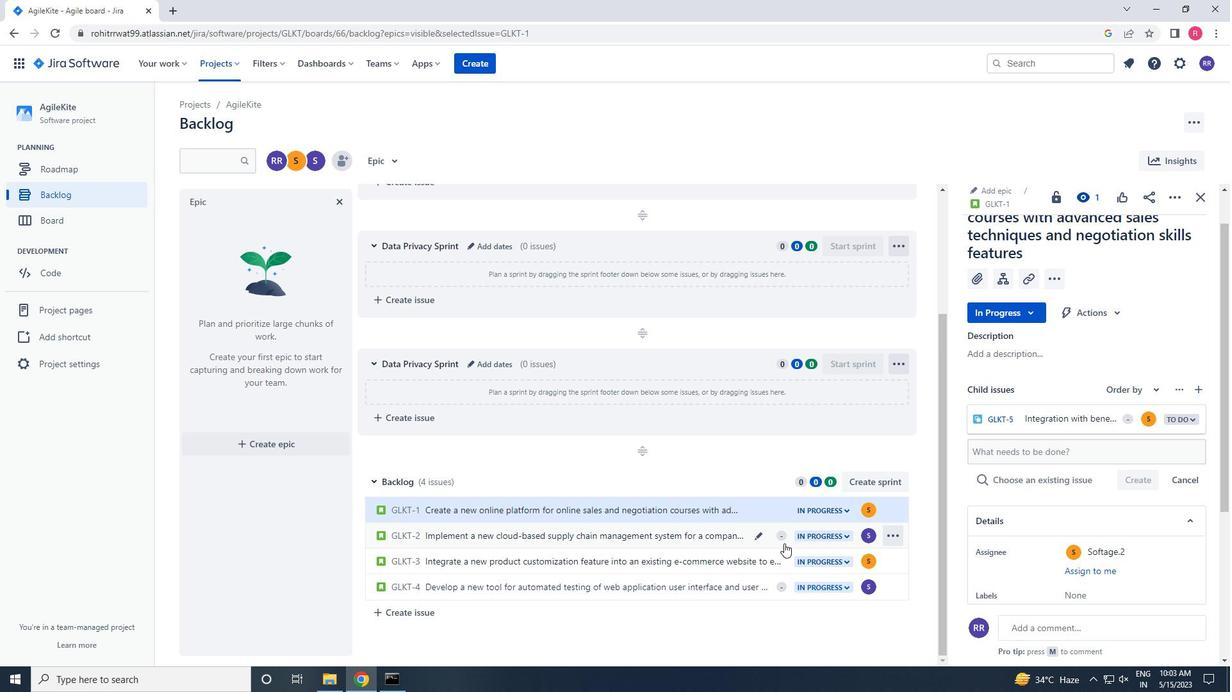 
Action: Mouse moved to (1001, 323)
Screenshot: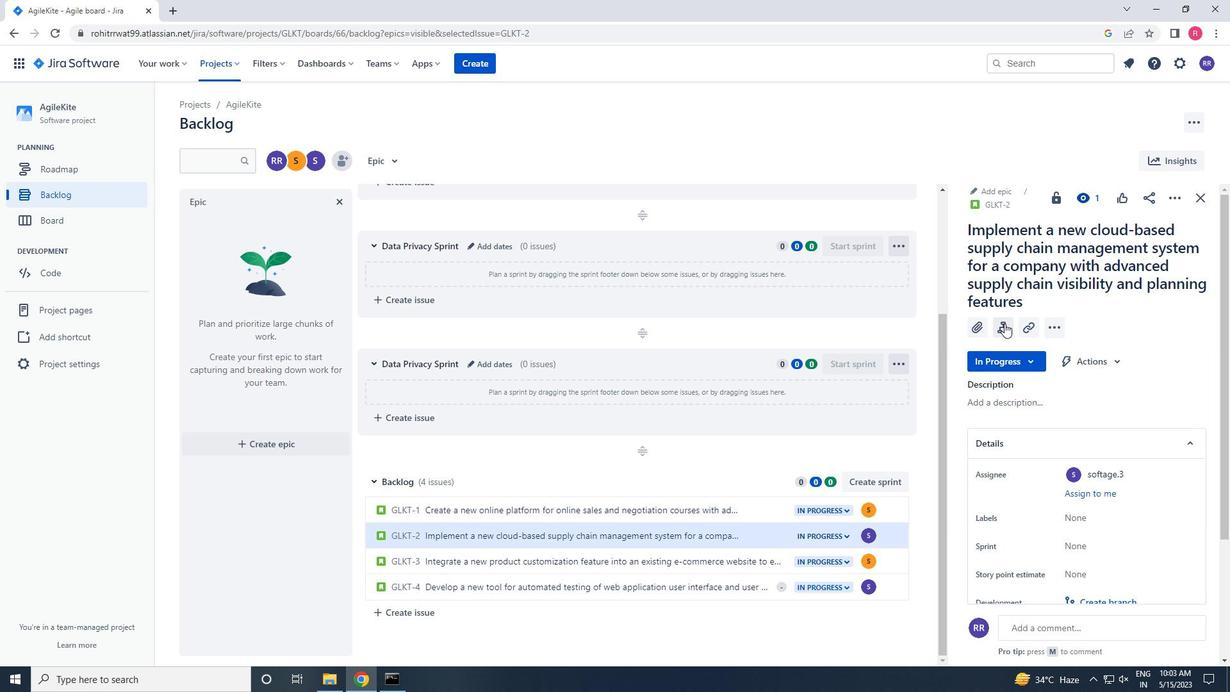 
Action: Mouse pressed left at (1001, 323)
Screenshot: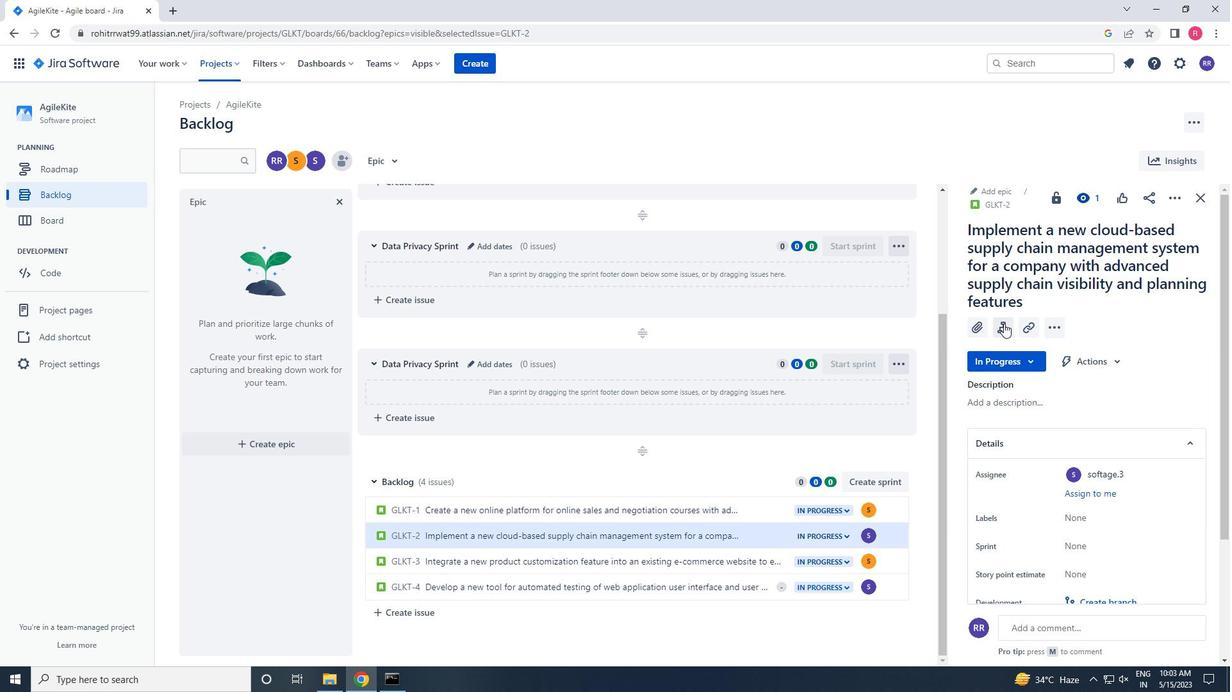 
Action: Mouse moved to (1113, 405)
Screenshot: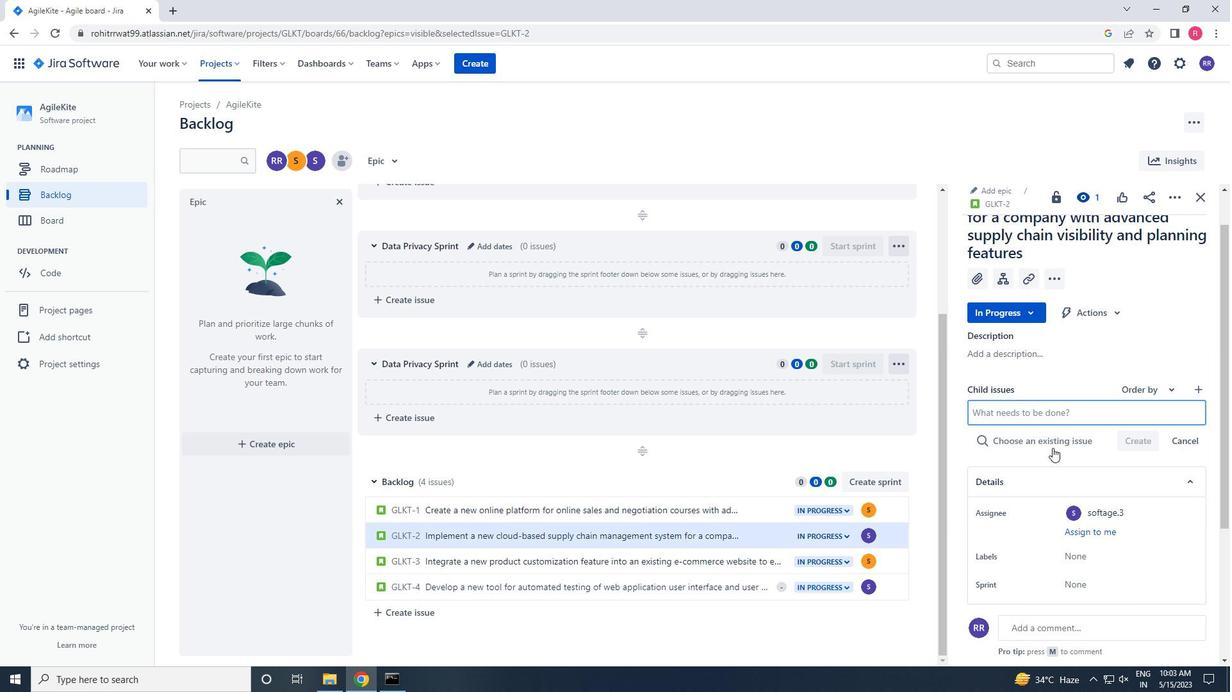 
Action: Key pressed <Key.shift>CODE<Key.space>OPTIMIZATION<Key.space>FOR<Key.space>ENERGY-EFFICIENT<Key.space>DATA<Key.space>COMPRESSION<Key.enter>
Screenshot: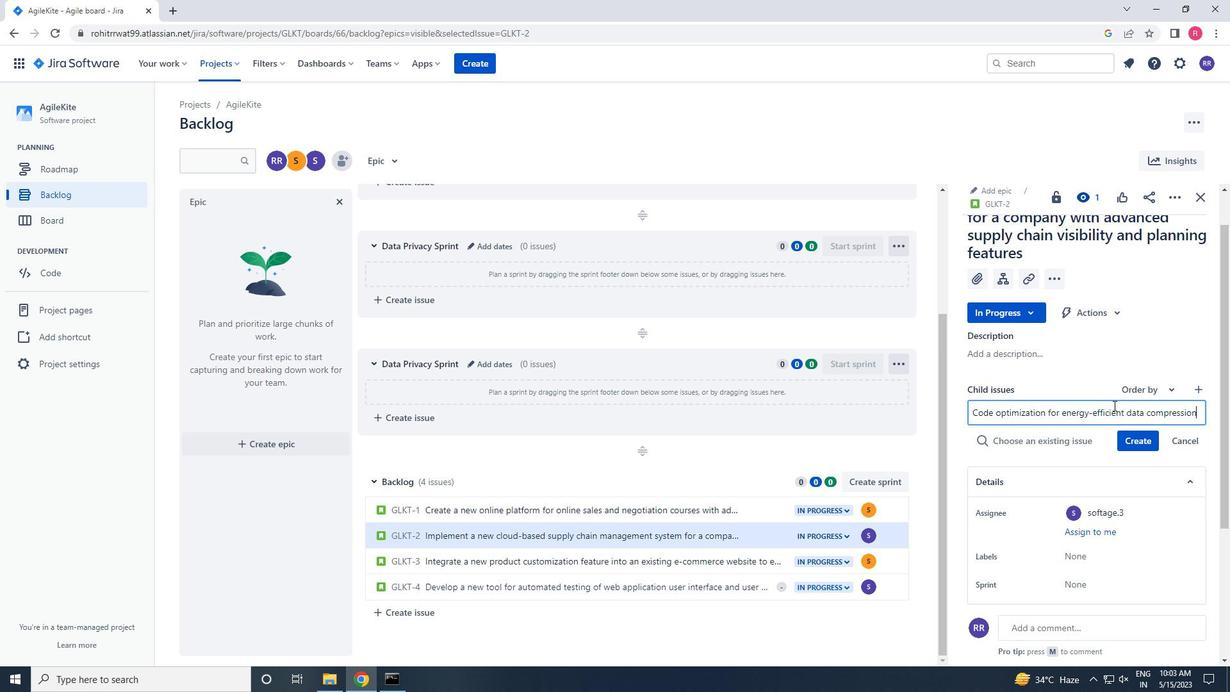 
Action: Mouse moved to (1144, 422)
Screenshot: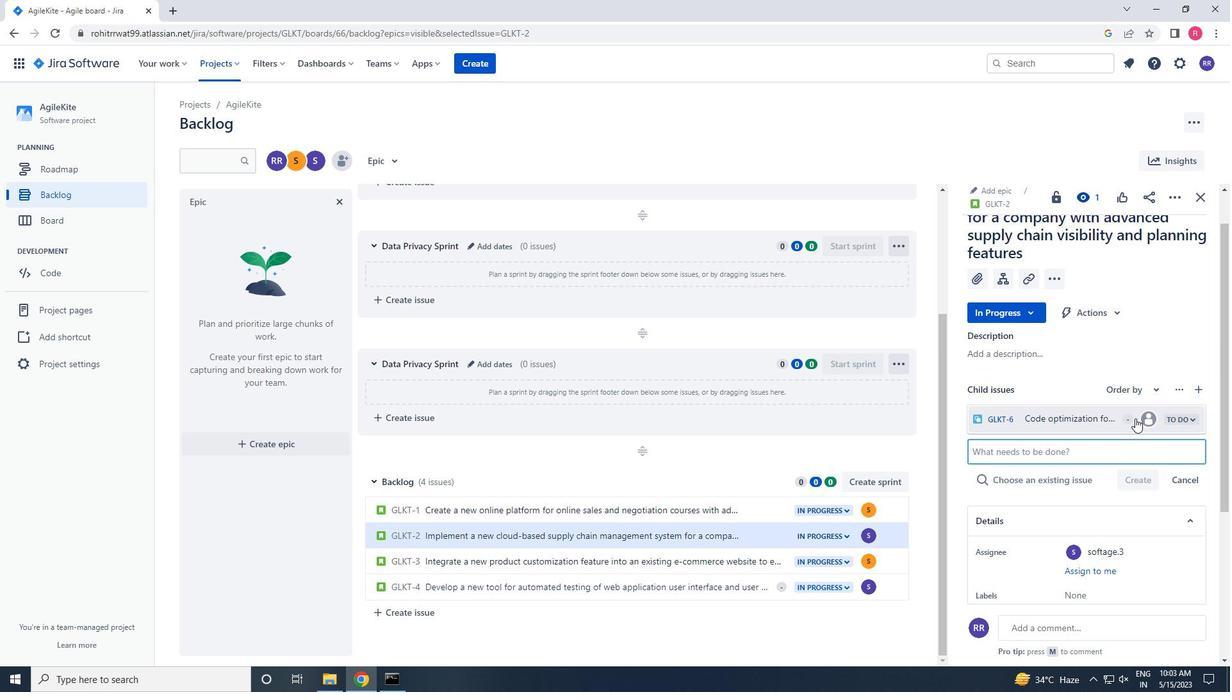 
Action: Mouse pressed left at (1144, 422)
Screenshot: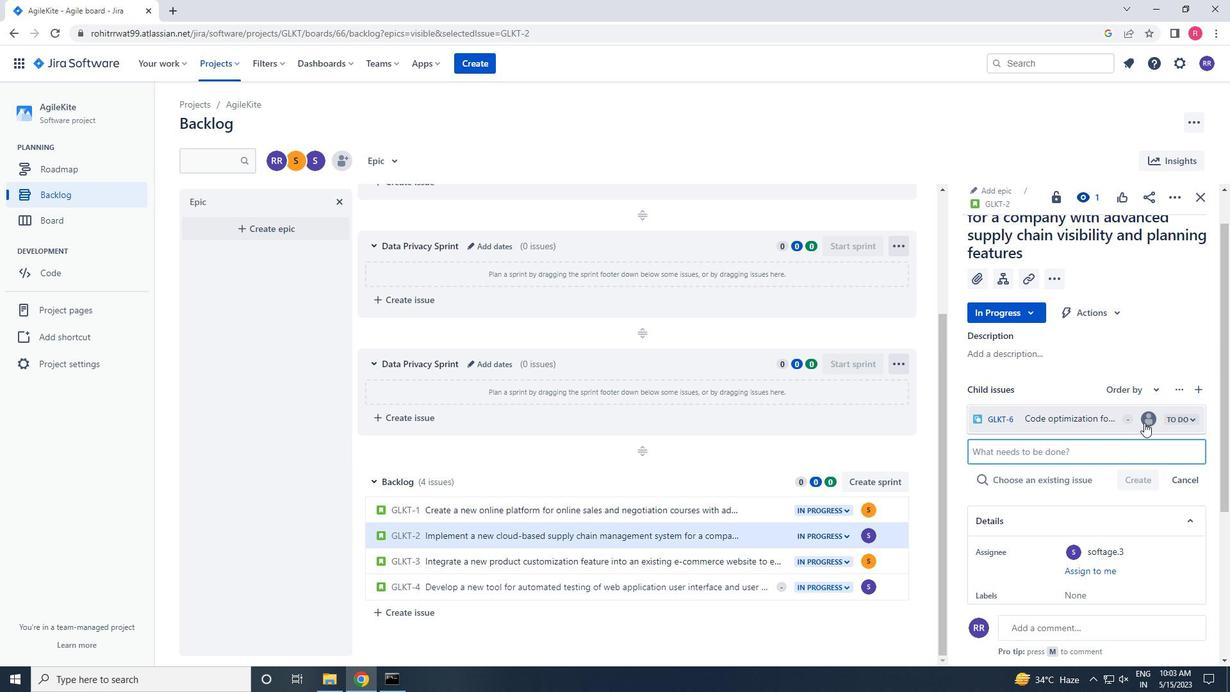 
Action: Key pressed SOFTAGE.3<Key.shift><Key.shift>@SOFTAGE.NET
Screenshot: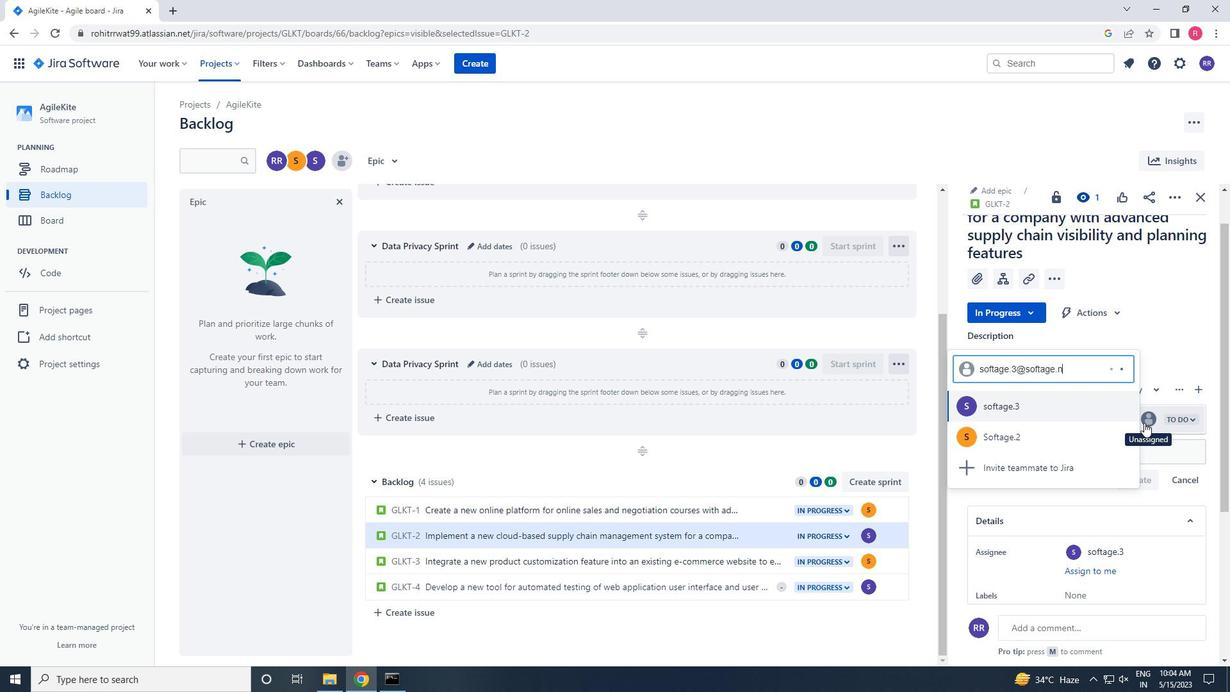 
Action: Mouse moved to (1004, 419)
Screenshot: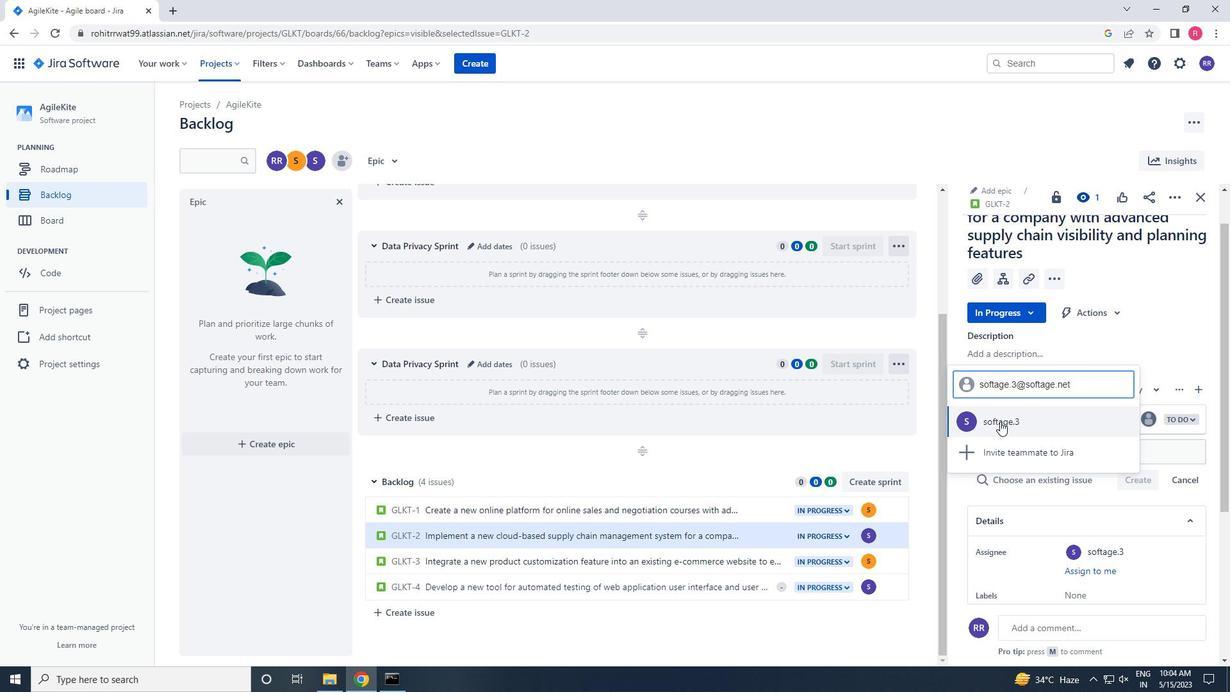 
Action: Mouse pressed left at (1004, 419)
Screenshot: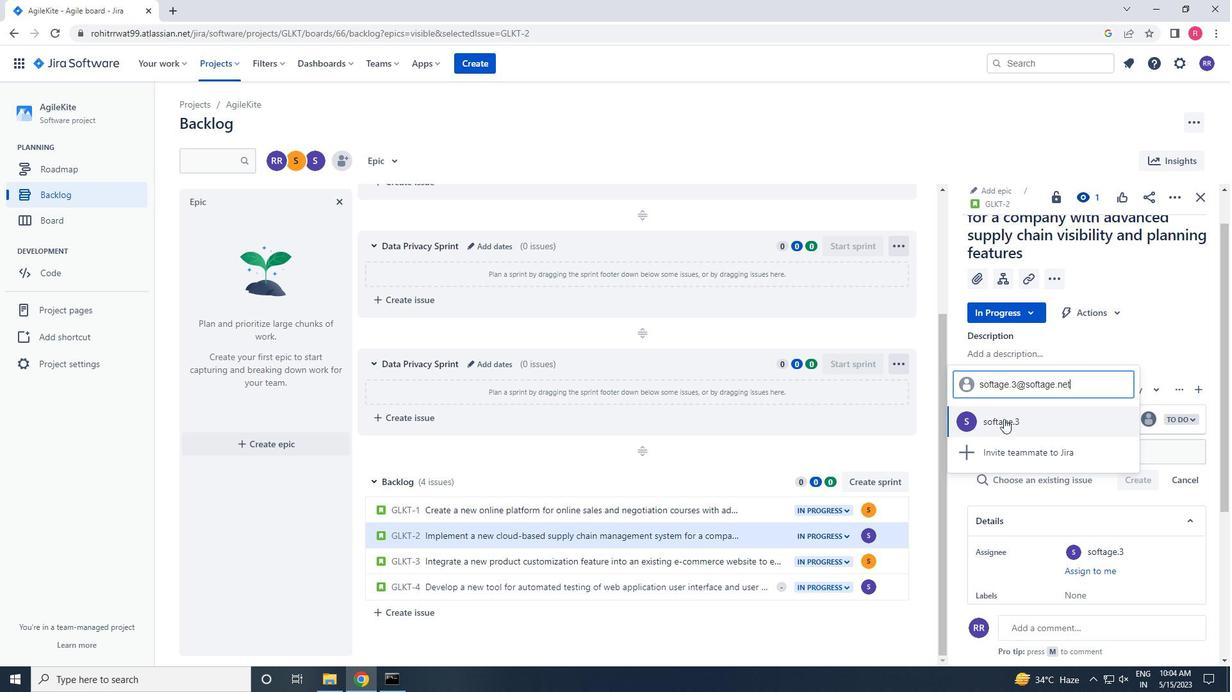 
